 Task: Look up the nearest farmers' market with artisanal cheeses in Wisconsin.
Action: Mouse moved to (691, 269)
Screenshot: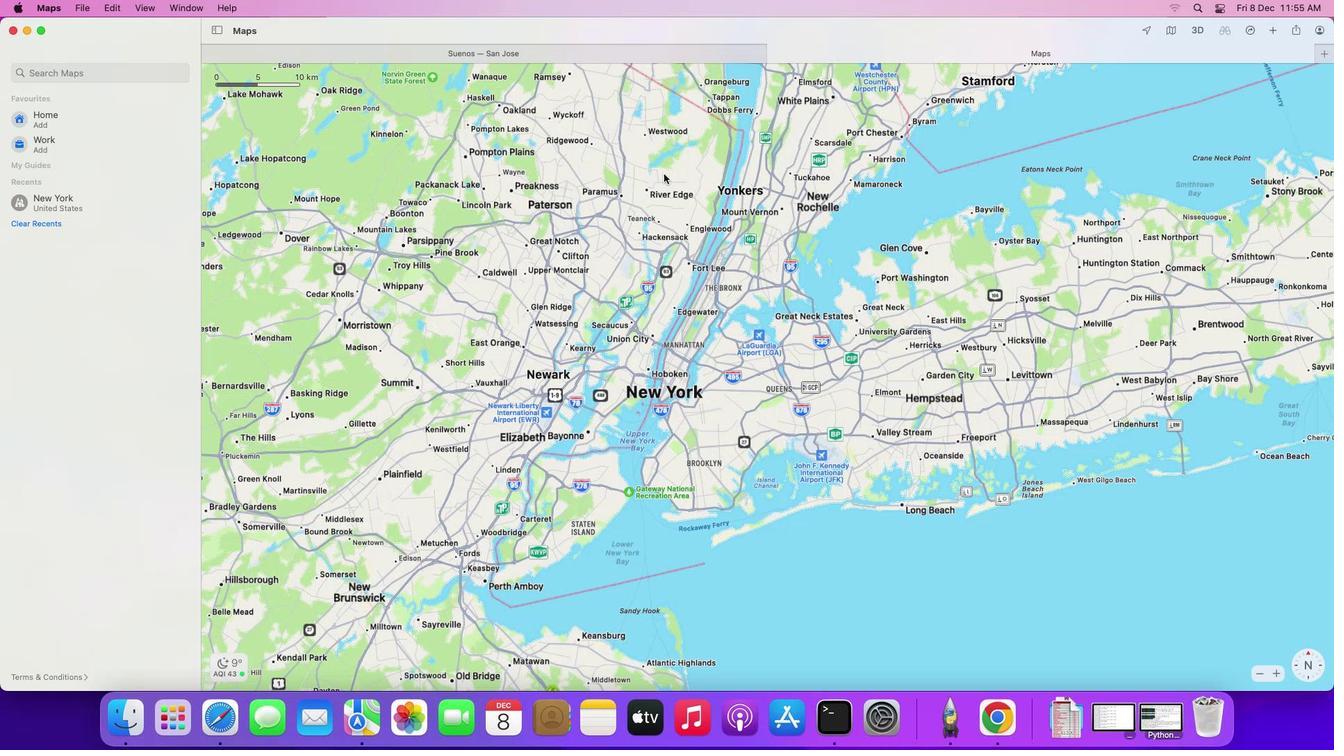 
Action: Mouse pressed left at (691, 269)
Screenshot: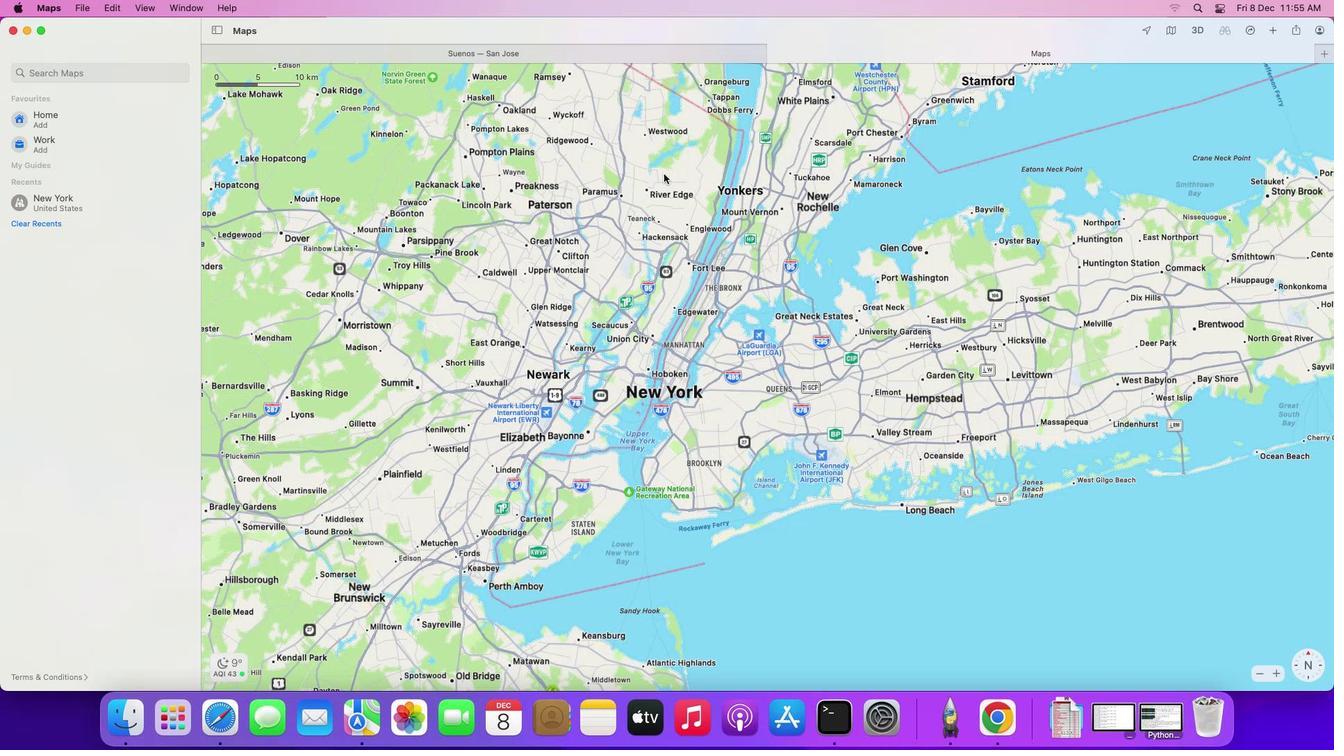 
Action: Mouse moved to (104, 75)
Screenshot: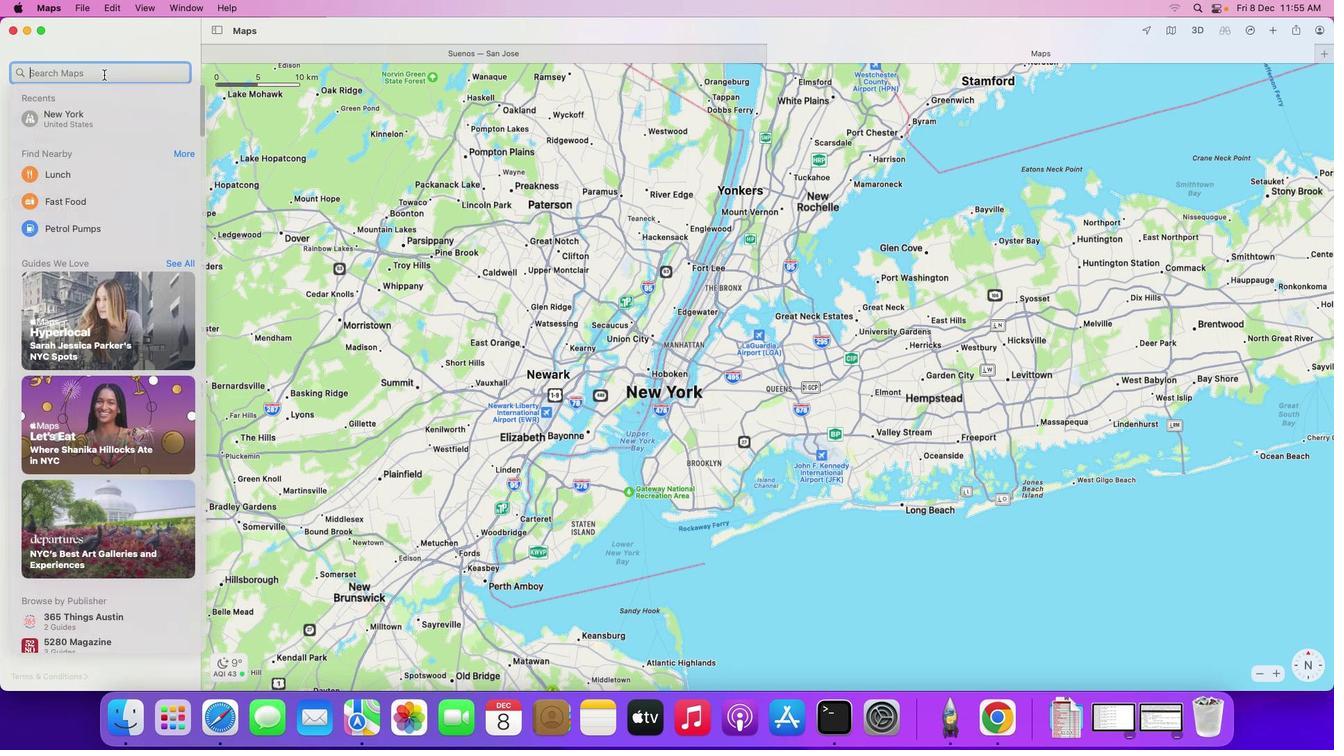 
Action: Mouse pressed left at (104, 75)
Screenshot: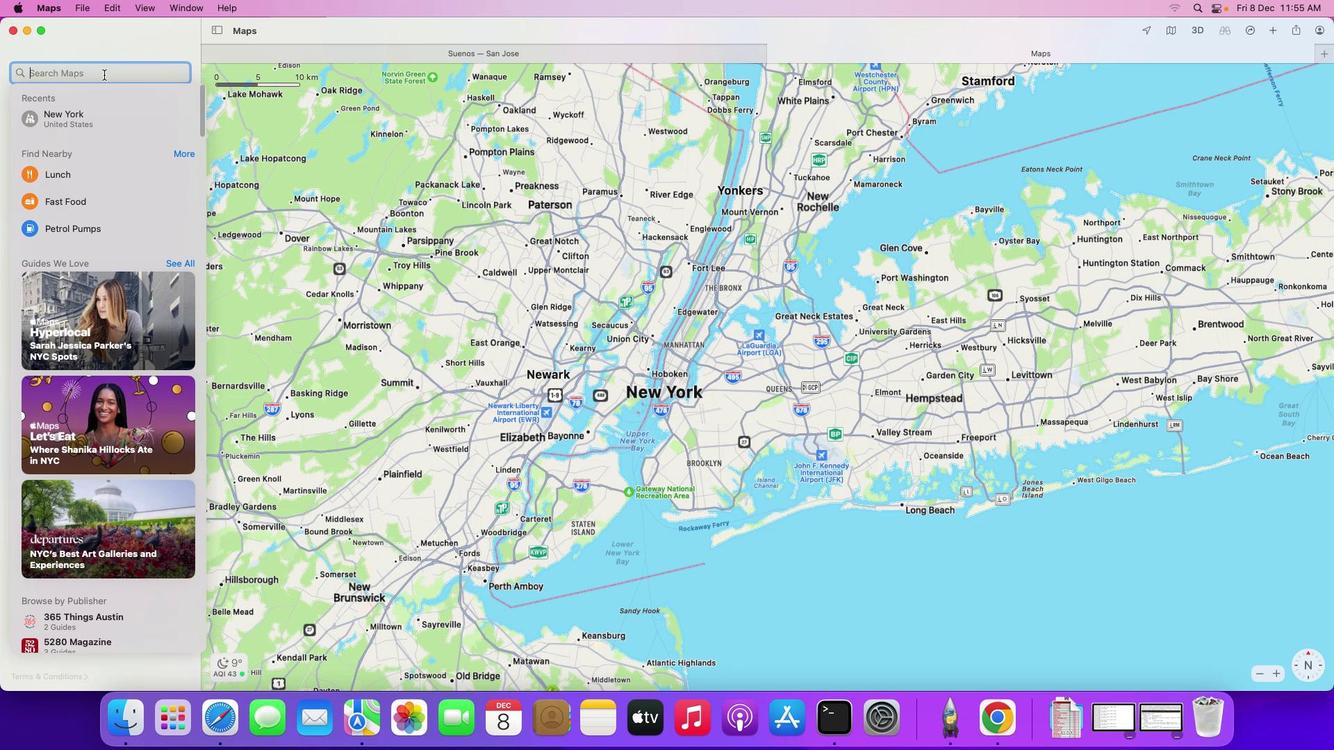 
Action: Key pressed 'f''a''r''m''e''r''s'"'"Key.space'm''a''r''k''e''t'Key.space'i''n'Key.spaceKey.shift_r'W''i''s''c''o''n''s''i''n'Key.leftKey.leftKey.leftKey.leftKey.leftKey.leftKey.leftKey.leftKey.leftKey.leftKey.leftKey.leftKey.leftKey.space'w''i''r''h'Key.backspaceKey.backspace't''h'Key.space'a''s''t'Key.backspaceKey.backspace'r''t''i''s''a''n''a''l'Key.space'c''h''e''e''s''e''s'Key.spaceKey.enterKey.left
Screenshot: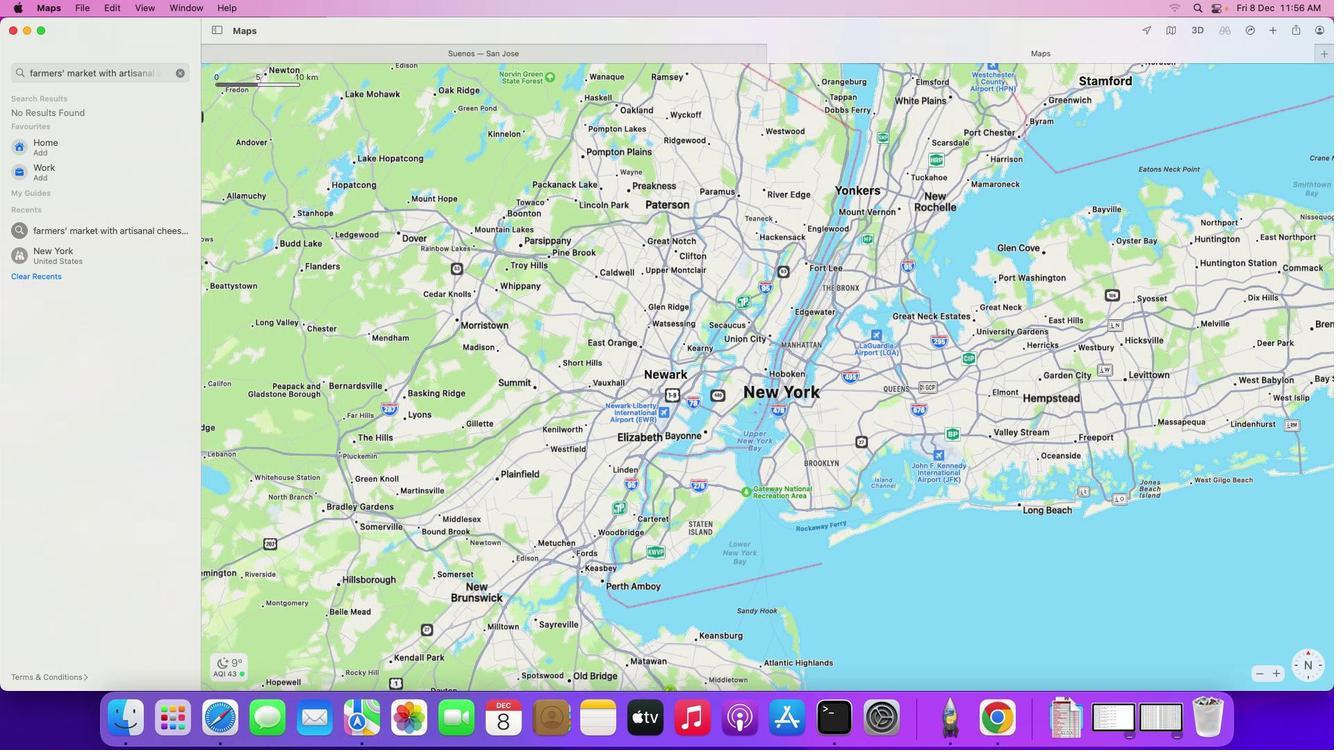 
Action: Mouse moved to (146, 73)
Screenshot: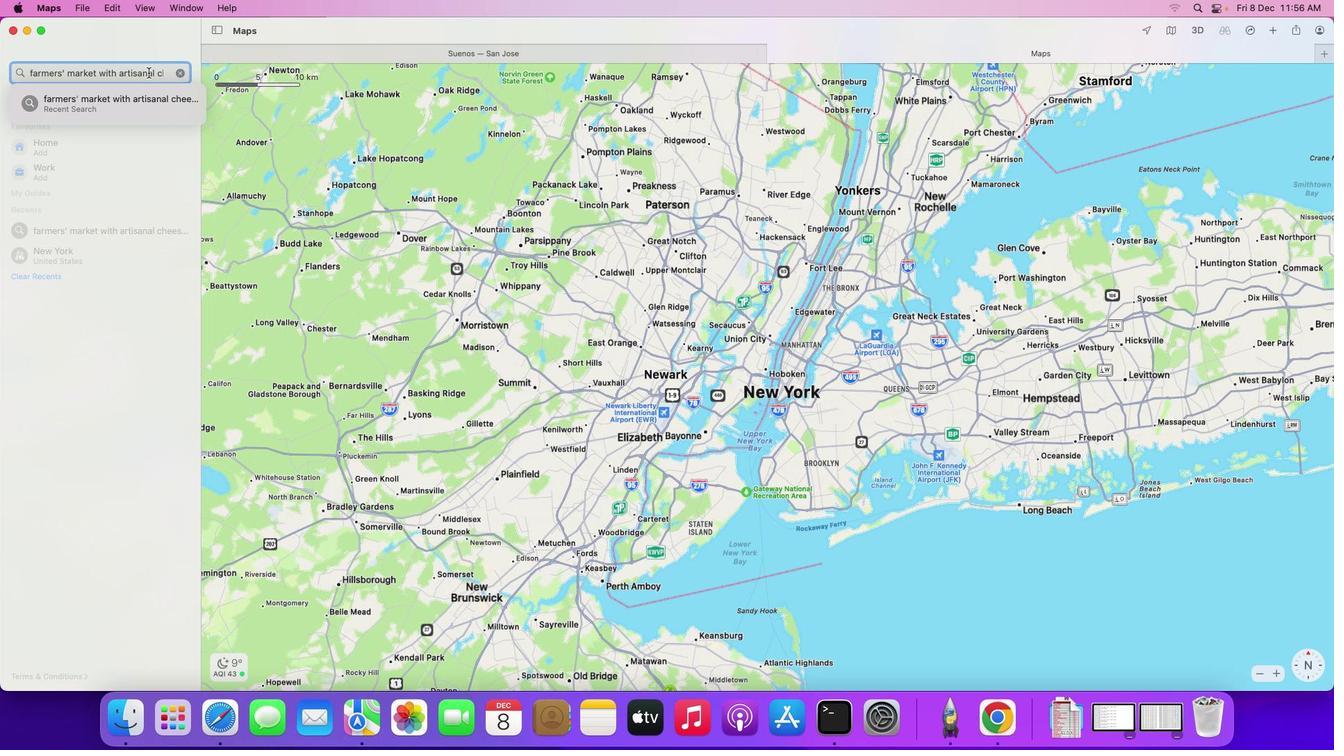 
Action: Mouse pressed left at (146, 73)
Screenshot: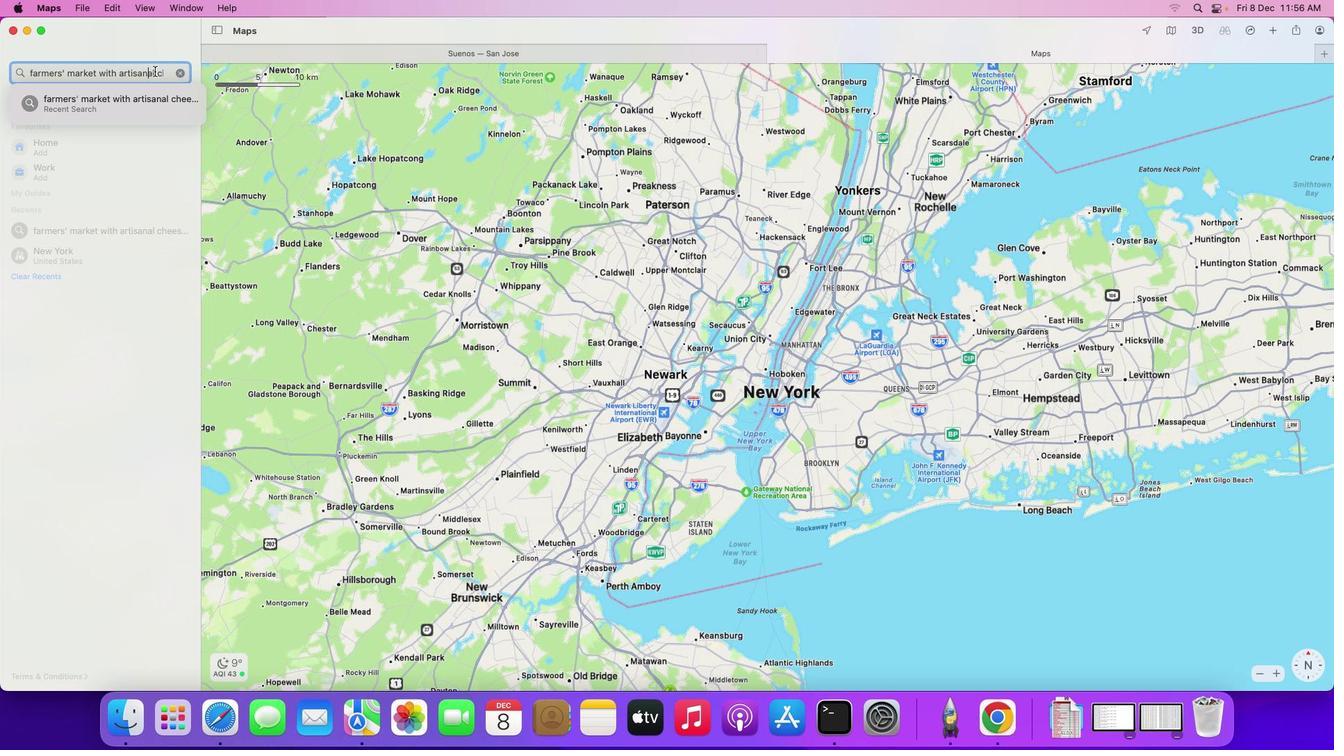 
Action: Mouse moved to (161, 68)
Screenshot: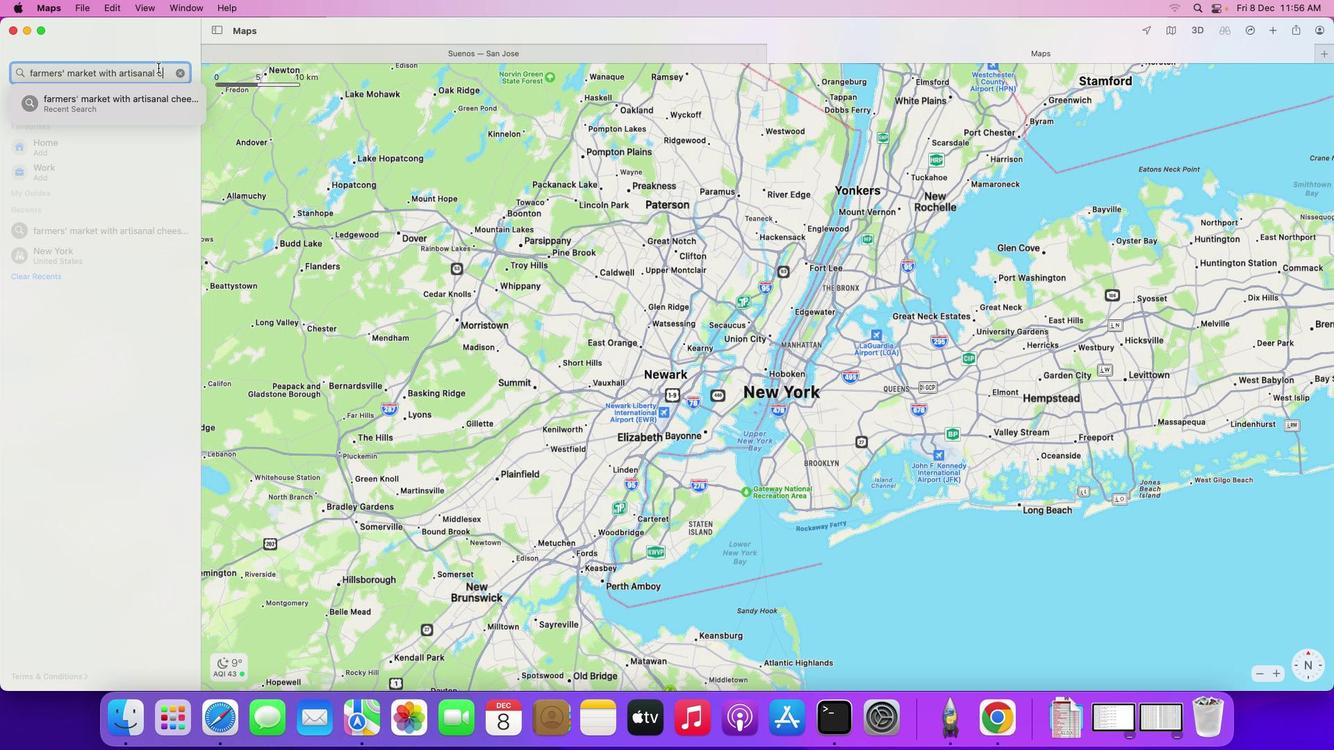 
Action: Mouse pressed left at (161, 68)
Screenshot: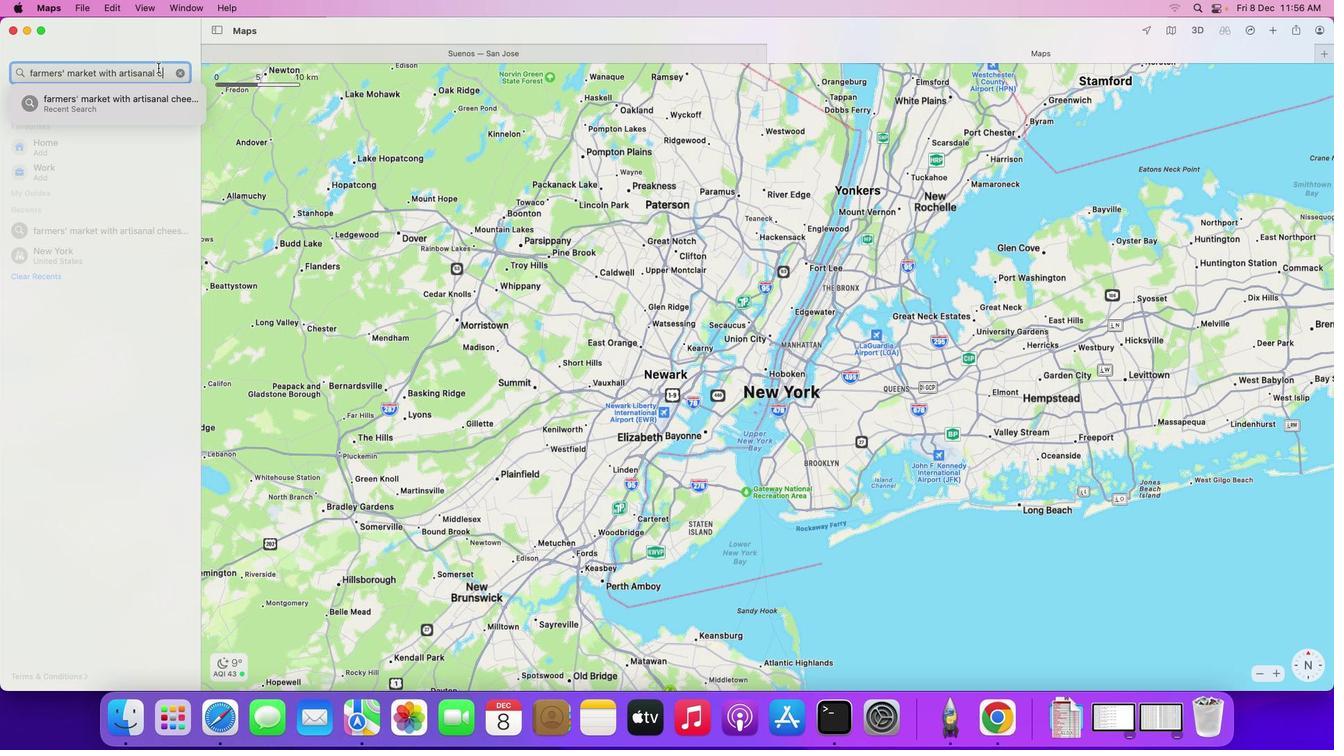 
Action: Mouse moved to (158, 68)
Screenshot: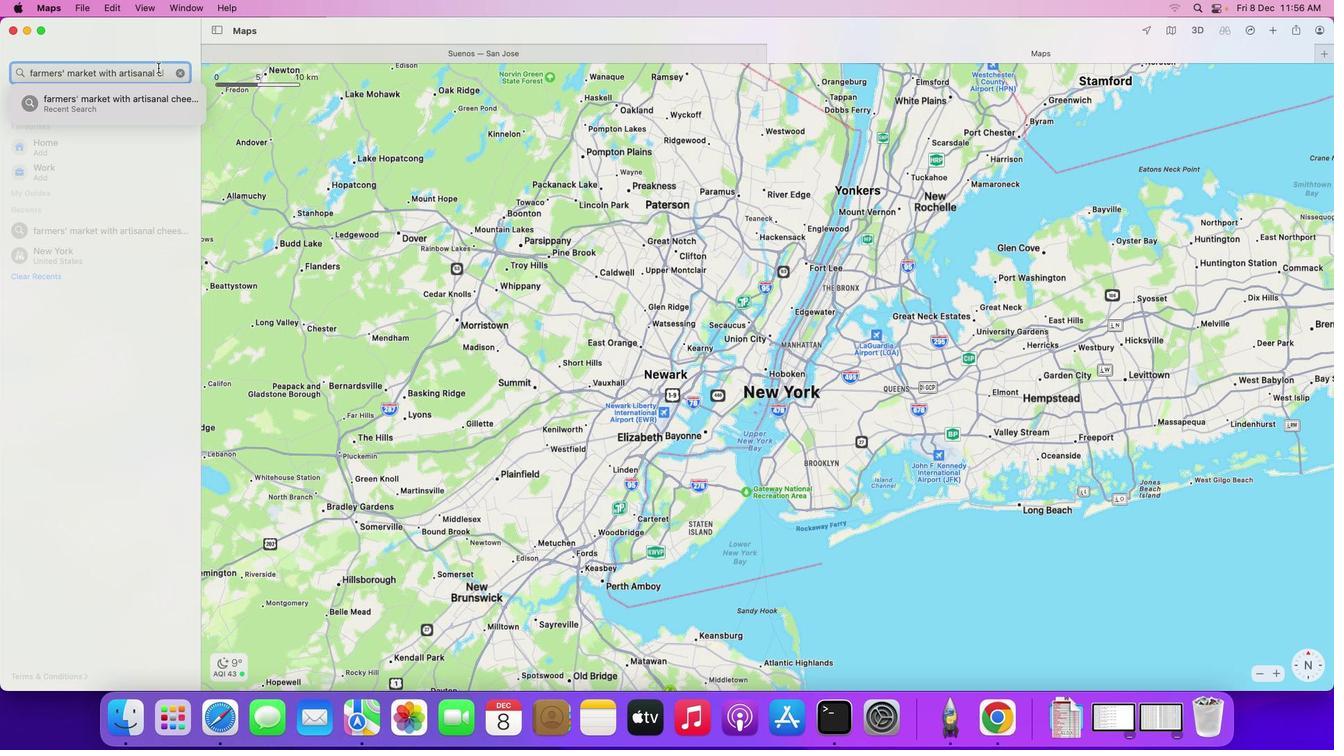 
Action: Key pressed Key.backspaceKey.backspaceKey.backspaceKey.backspaceKey.backspaceKey.backspaceKey.backspaceKey.backspaceKey.backspaceKey.backspaceKey.backspaceKey.backspaceKey.backspaceKey.backspaceKey.backspaceKey.backspaceKey.rightKey.rightKey.rightKey.rightKey.rightKey.rightKey.rightKey.backspaceKey.backspaceKey.backspaceKey.backspaceKey.backspaceKey.backspaceKey.backspaceKey.enter
Screenshot: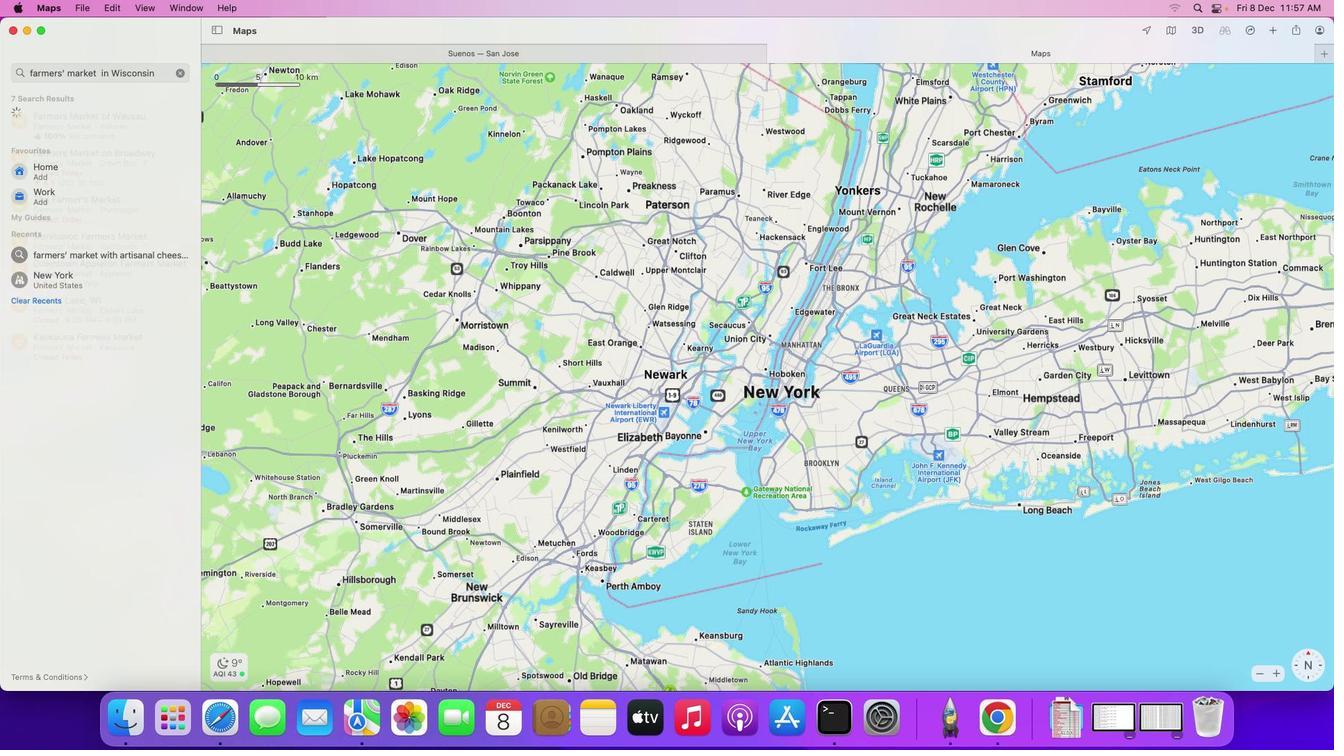 
Action: Mouse moved to (104, 119)
Screenshot: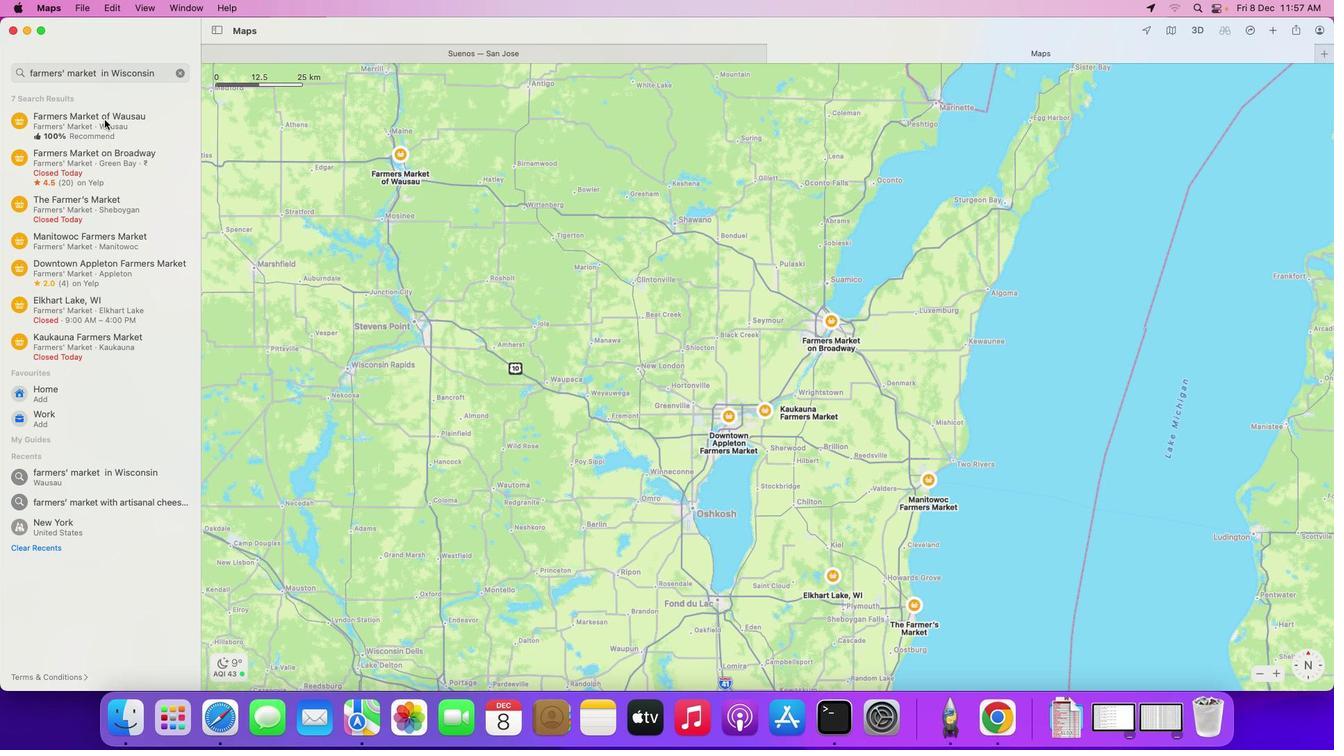 
Action: Mouse pressed left at (104, 119)
Screenshot: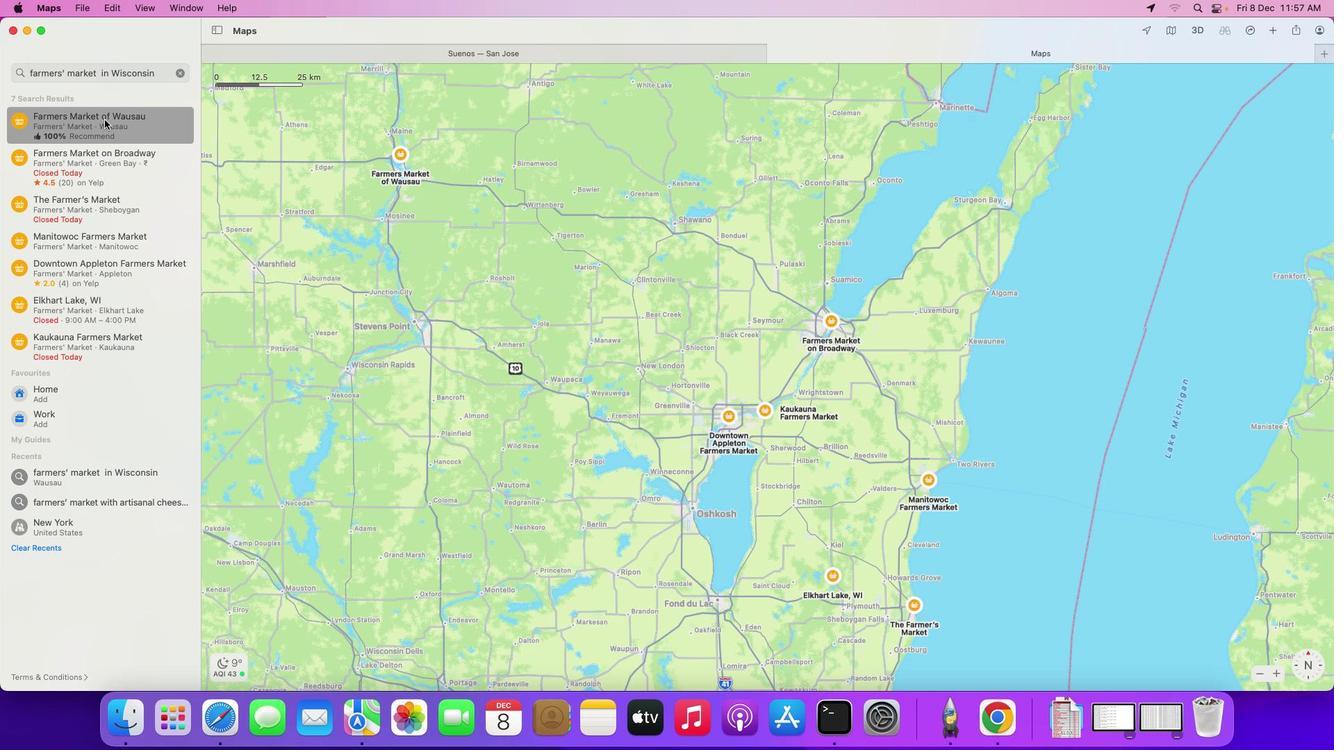
Action: Mouse moved to (406, 127)
Screenshot: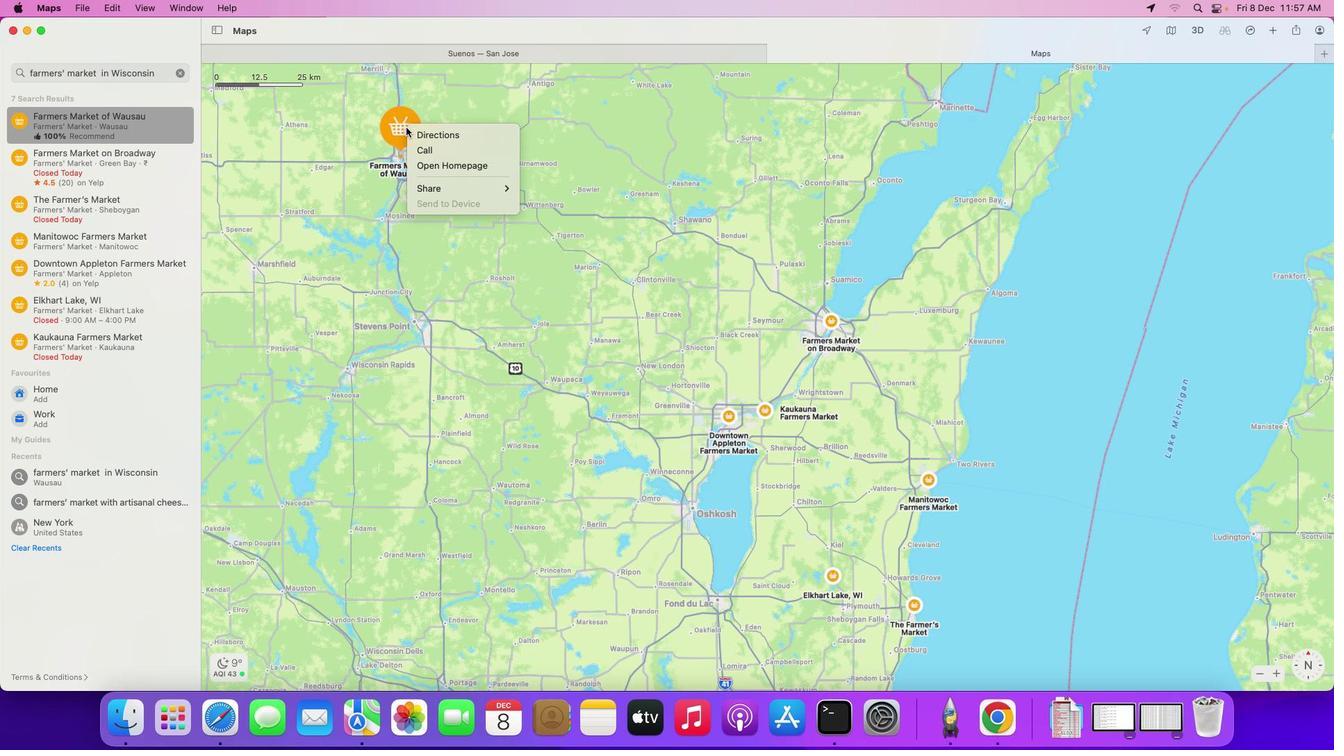 
Action: Mouse pressed right at (406, 127)
Screenshot: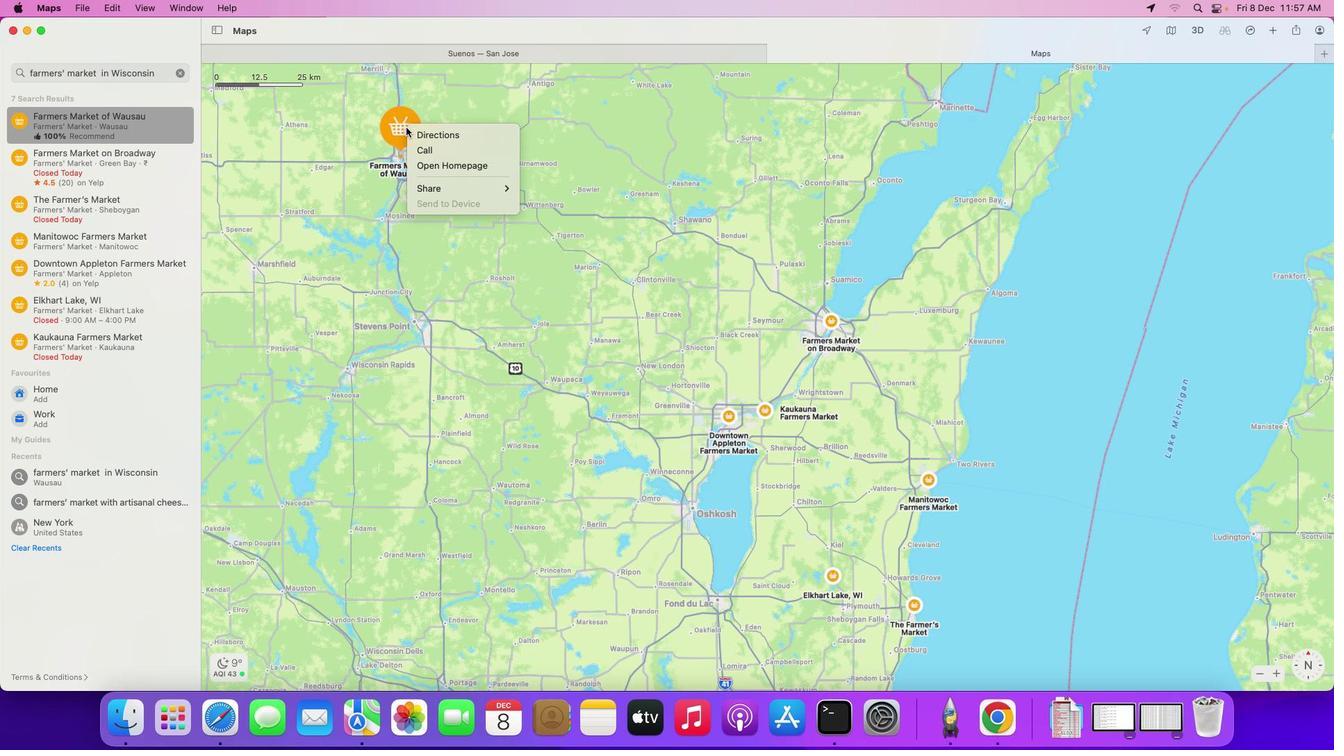 
Action: Mouse moved to (400, 140)
Screenshot: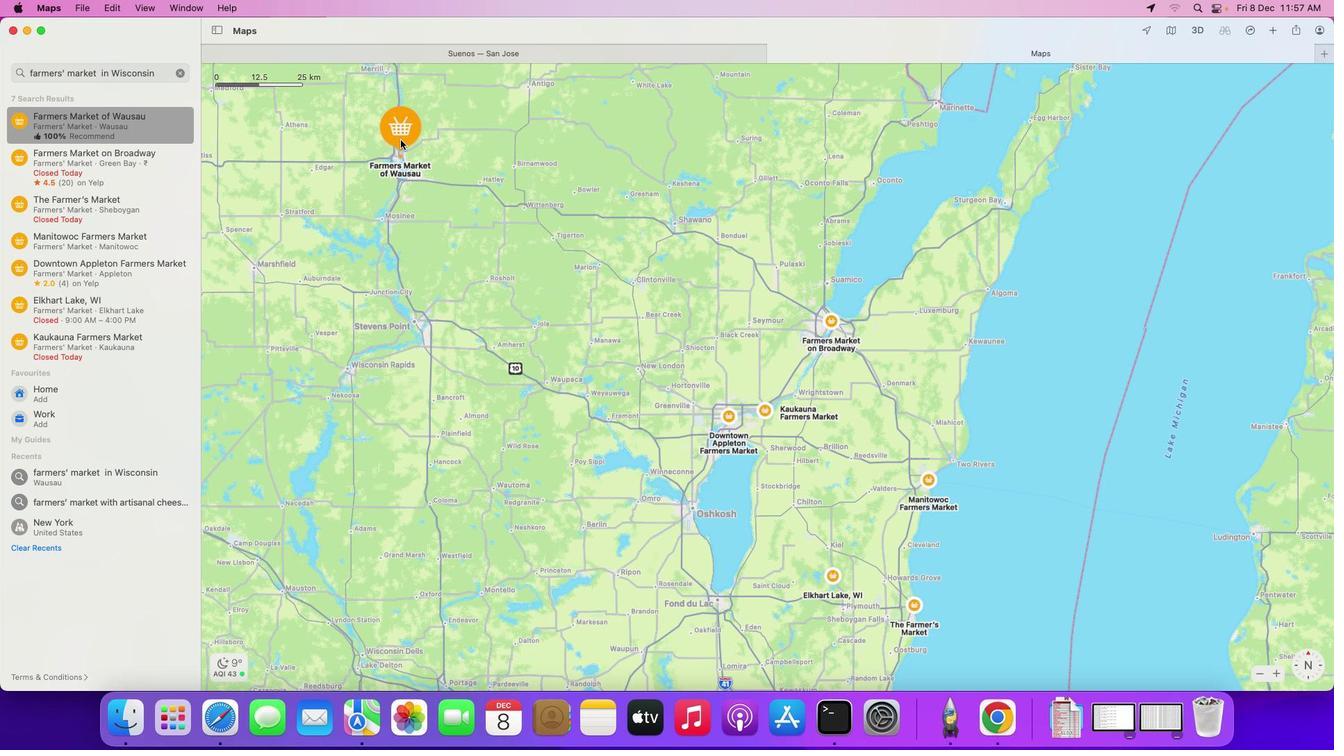 
Action: Mouse pressed left at (400, 140)
Screenshot: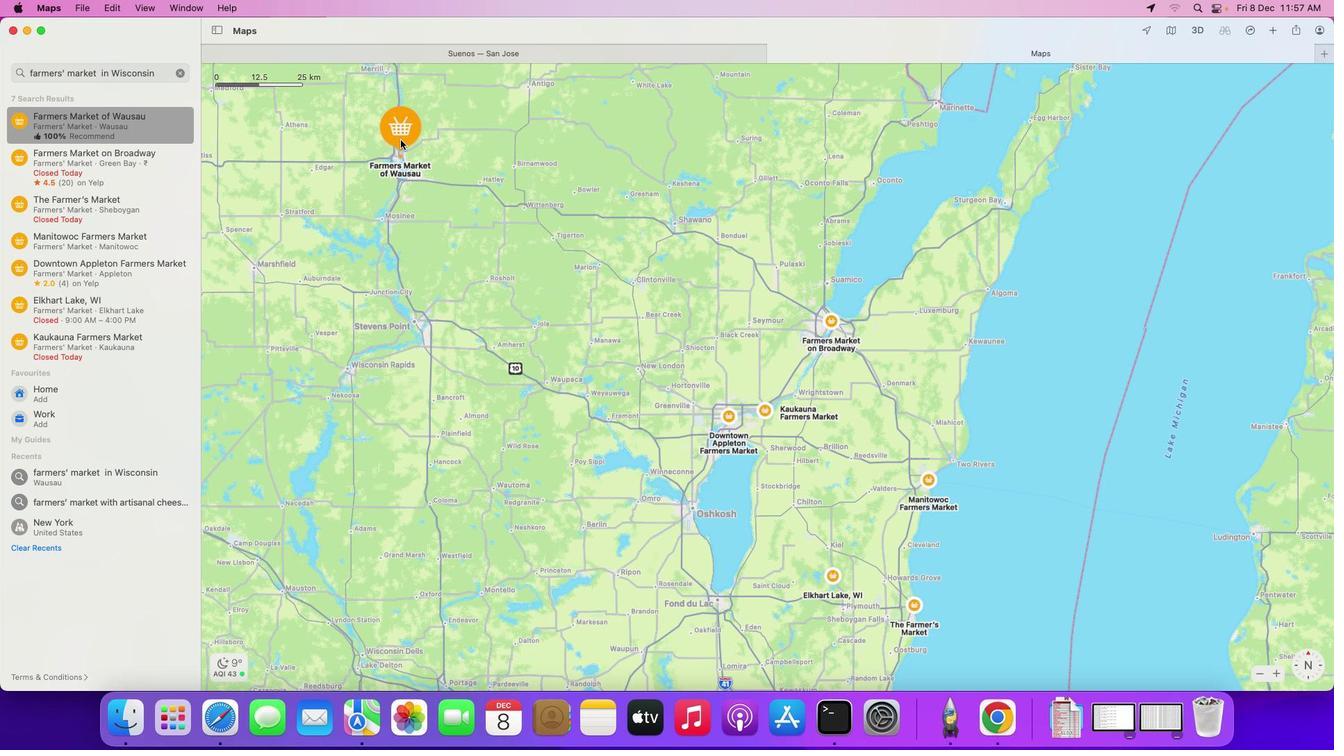 
Action: Mouse pressed left at (400, 140)
Screenshot: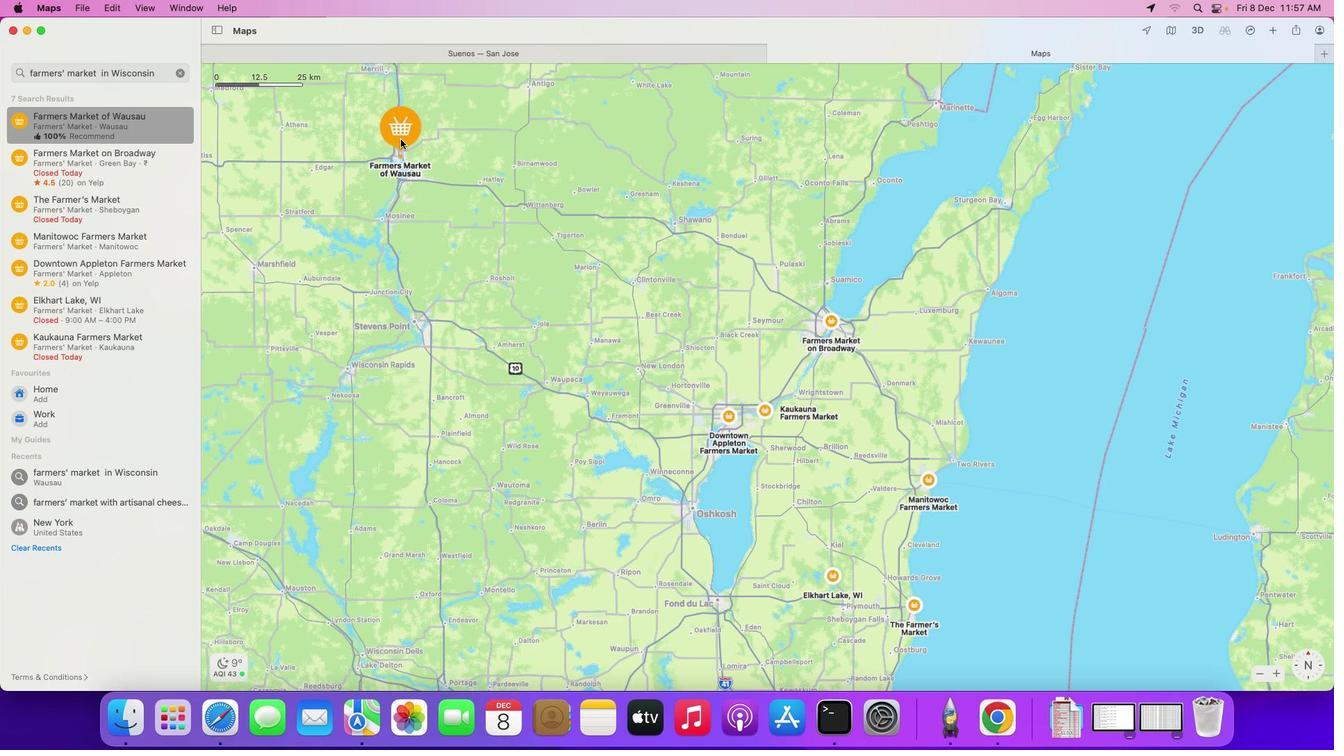 
Action: Mouse moved to (400, 139)
Screenshot: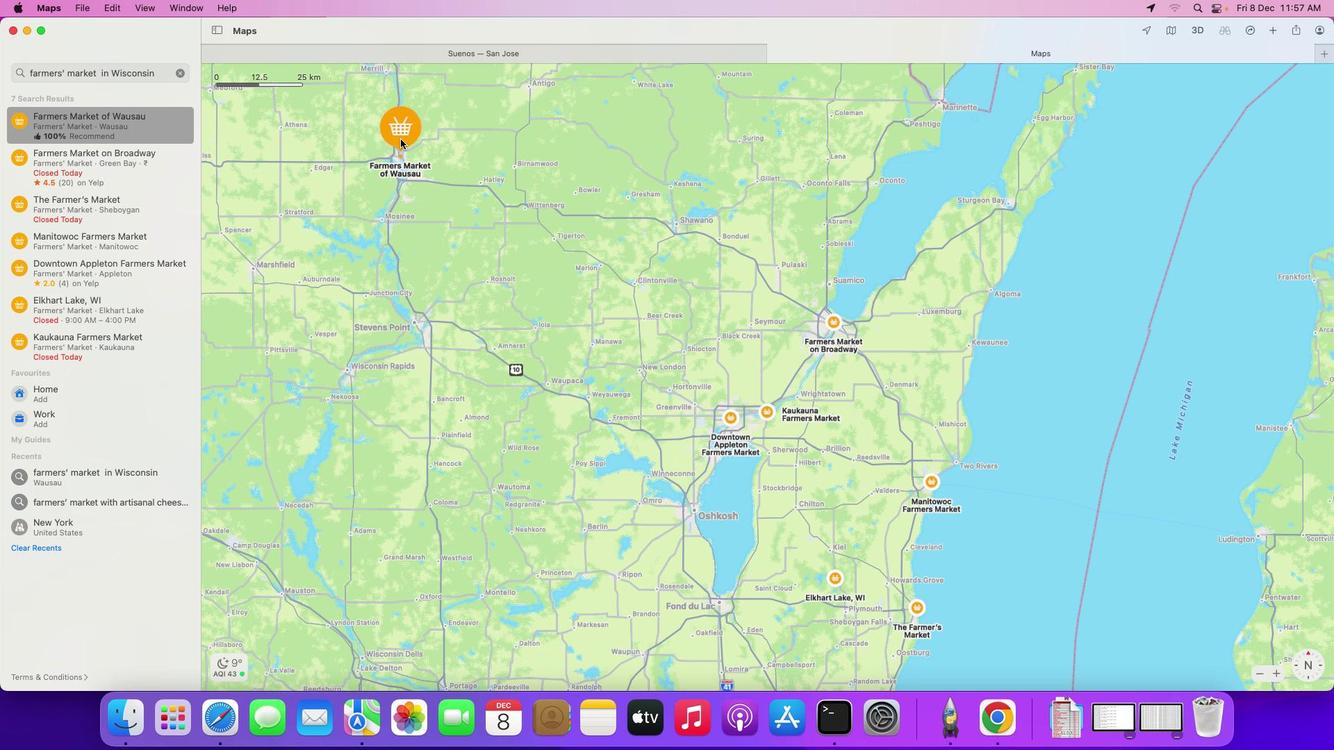 
Action: Mouse pressed left at (400, 139)
Screenshot: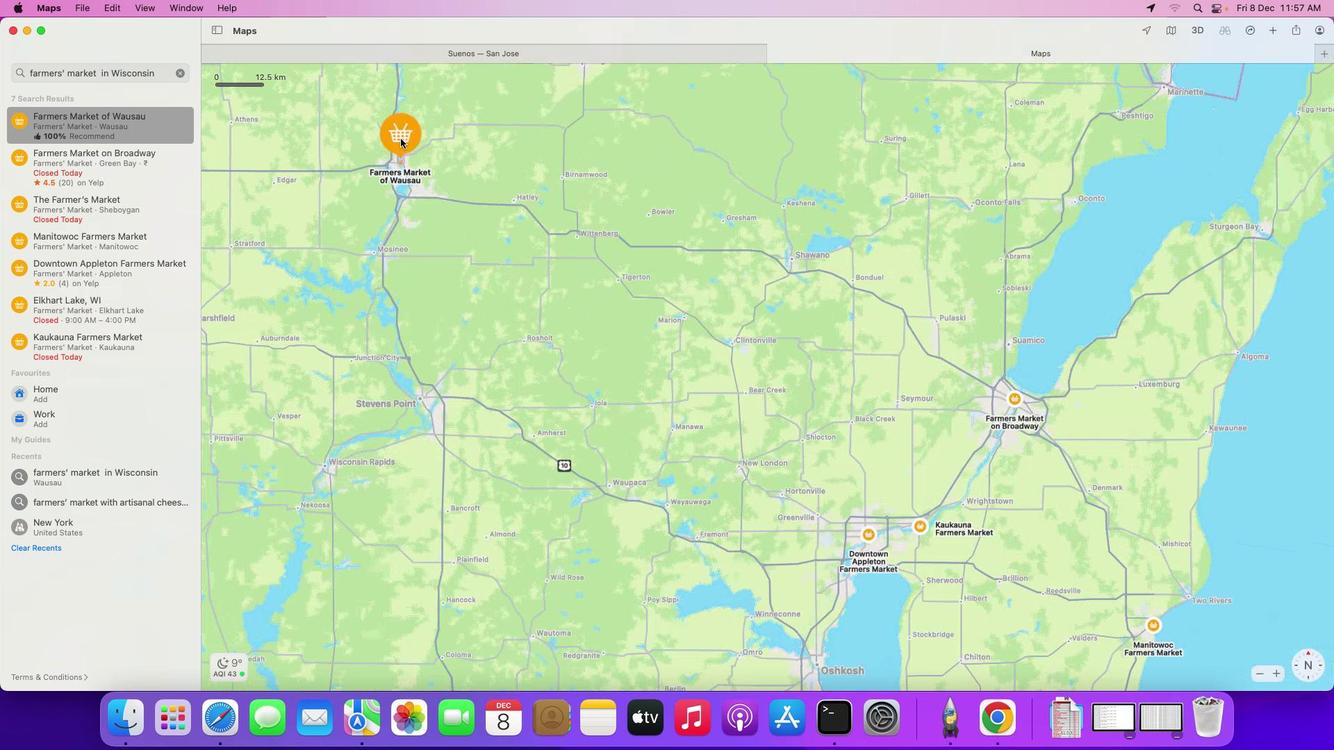 
Action: Mouse pressed left at (400, 139)
Screenshot: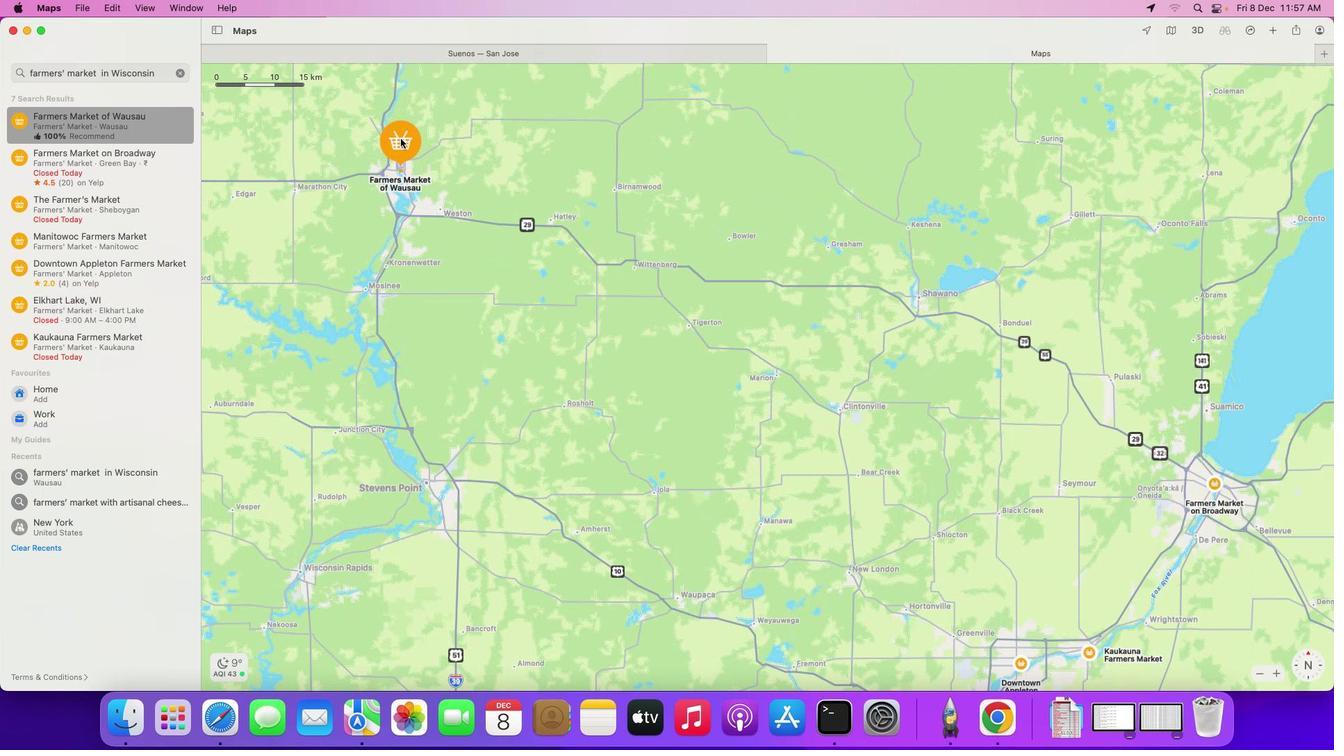 
Action: Mouse moved to (1175, 31)
Screenshot: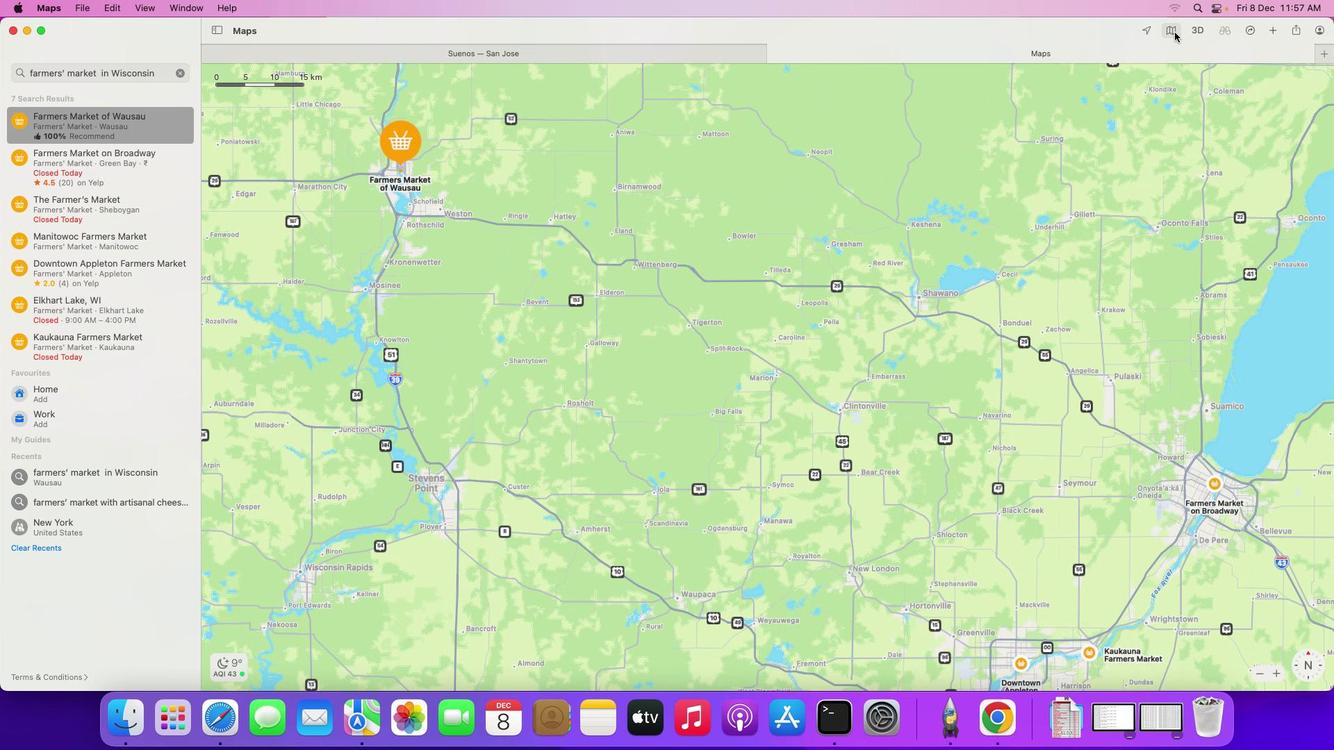 
Action: Mouse pressed left at (1175, 31)
Screenshot: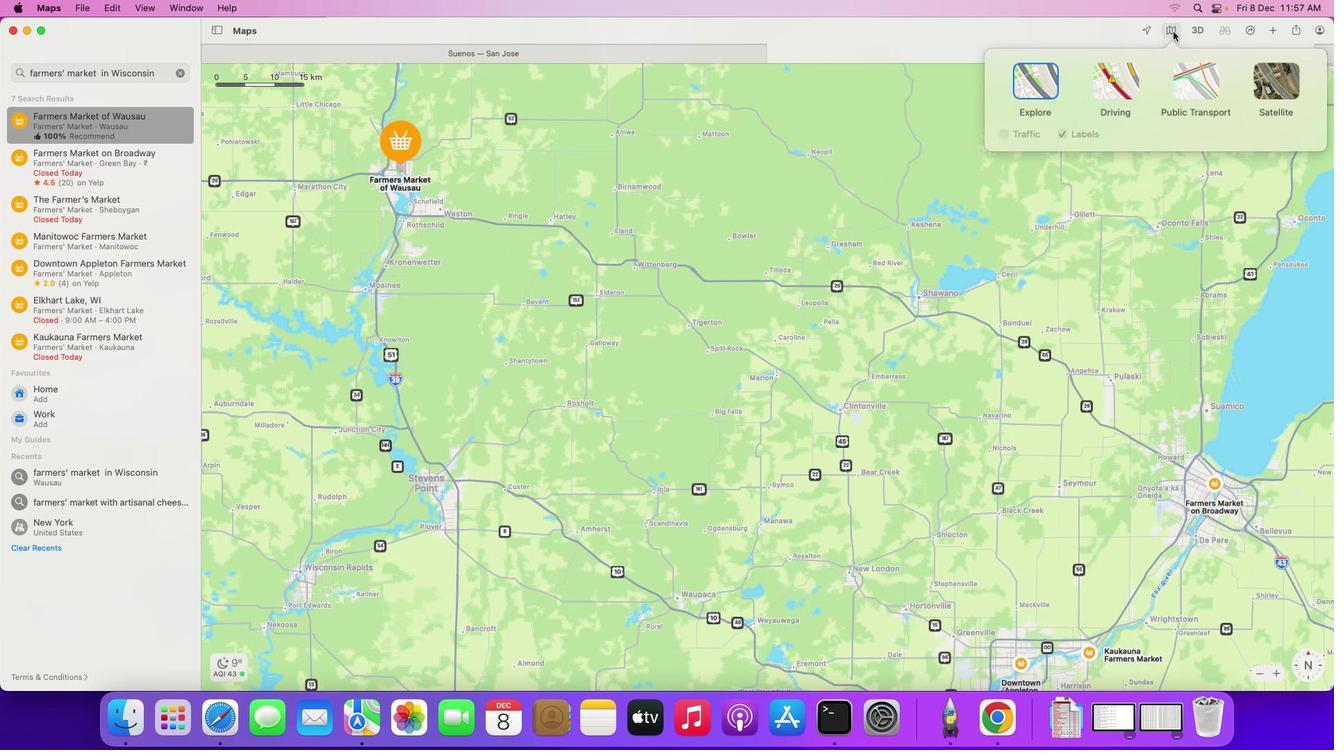 
Action: Mouse moved to (1264, 86)
Screenshot: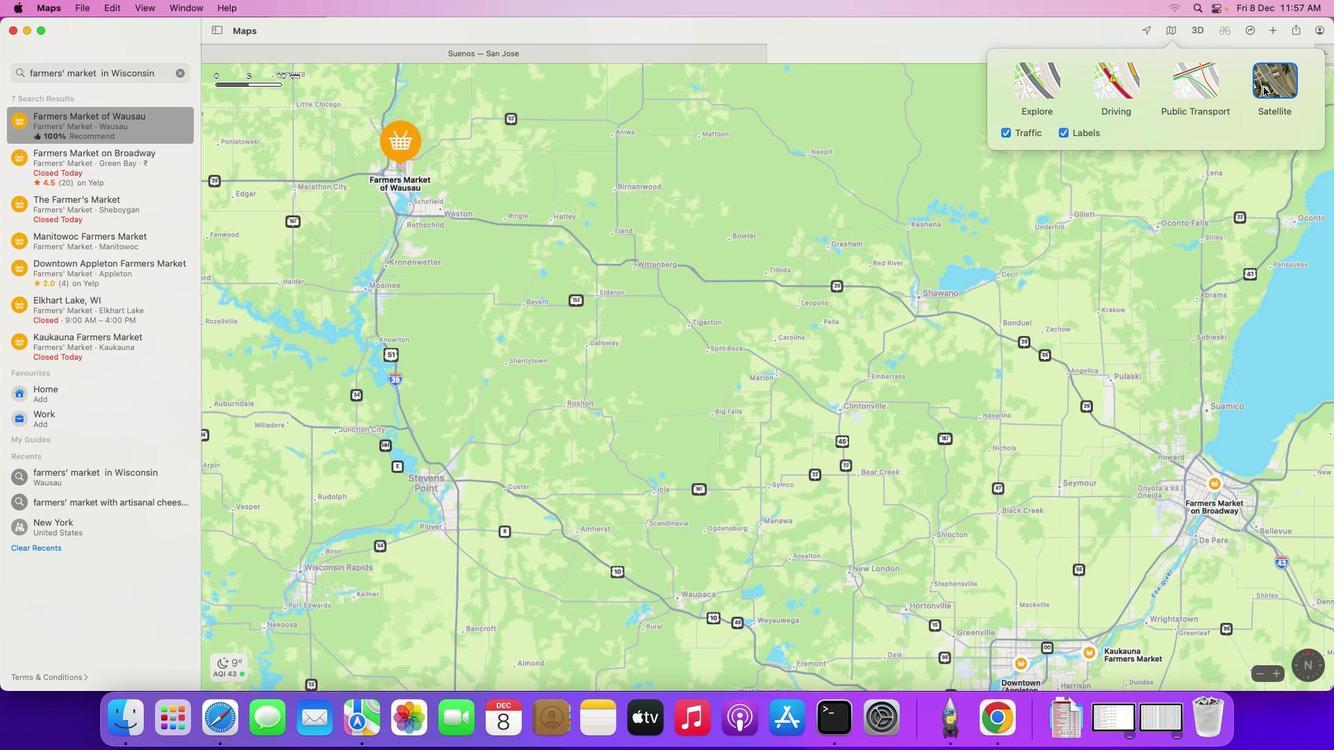 
Action: Mouse pressed left at (1264, 86)
Screenshot: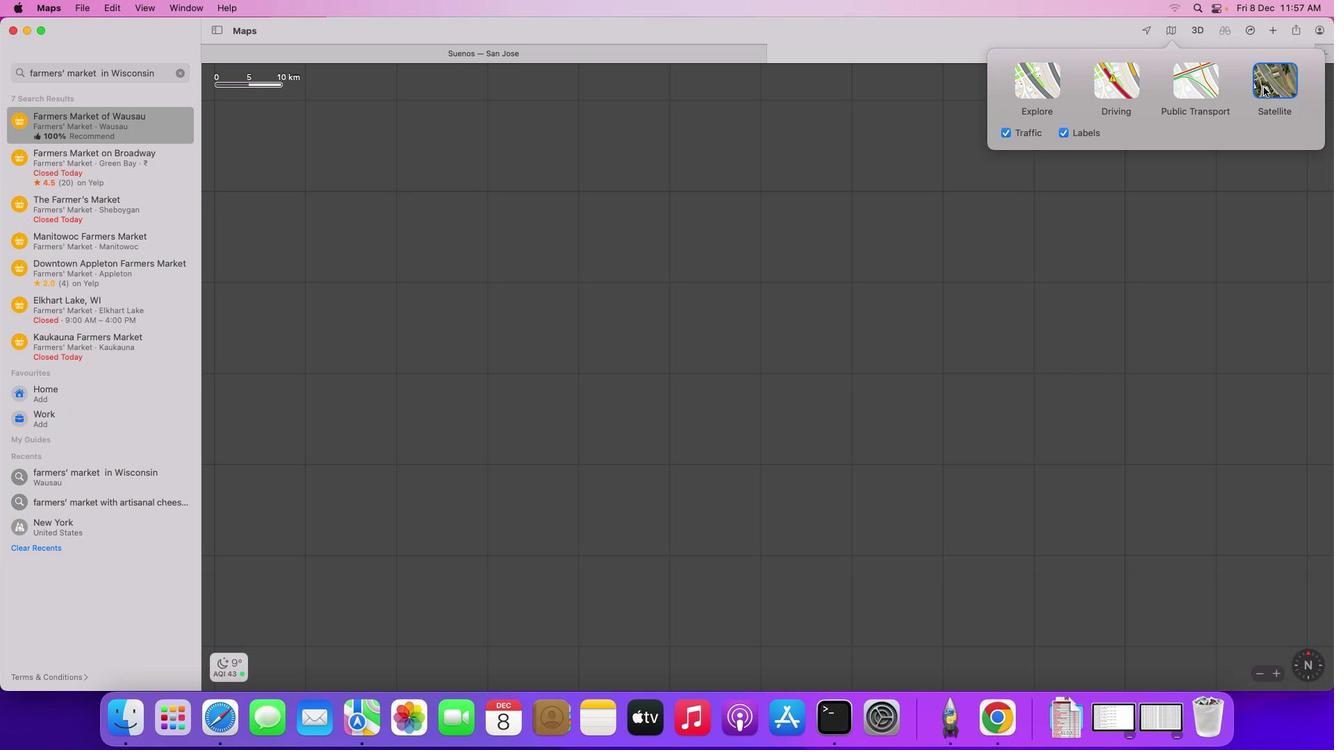 
Action: Mouse moved to (393, 222)
Screenshot: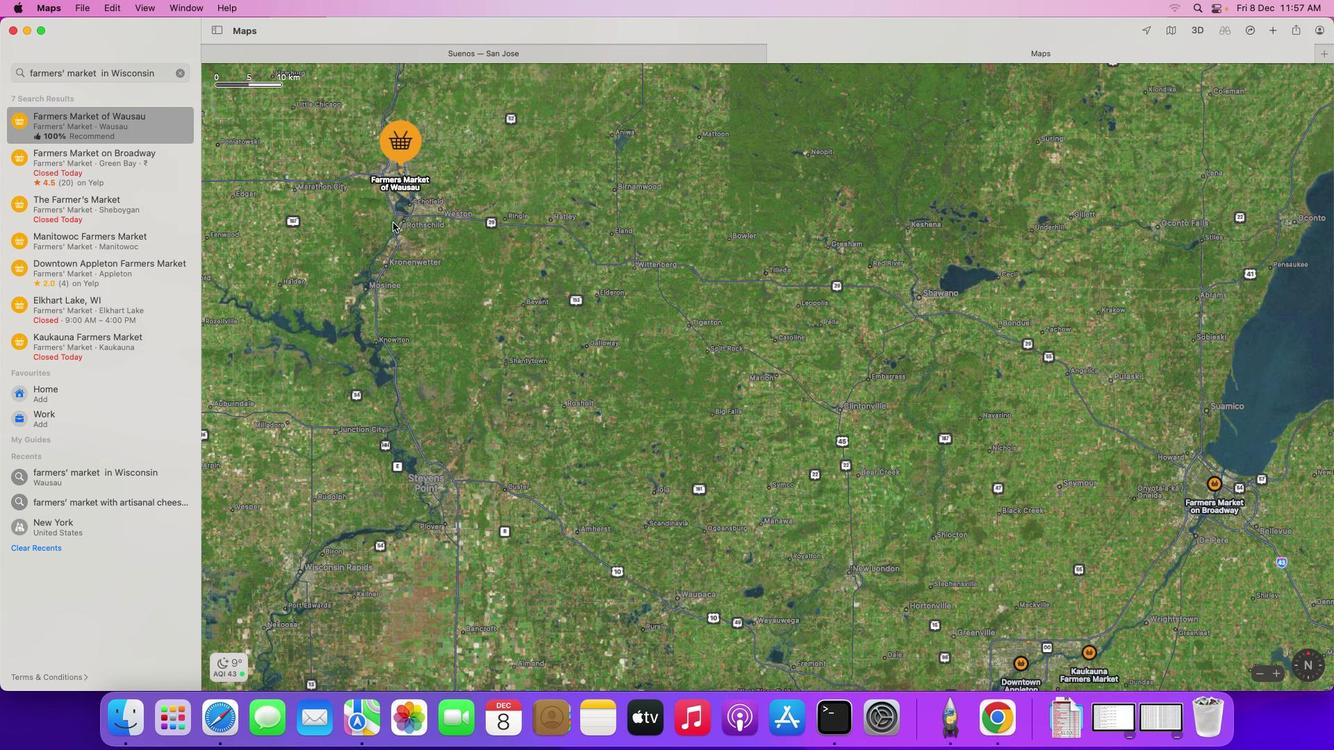 
Action: Mouse pressed left at (393, 222)
Screenshot: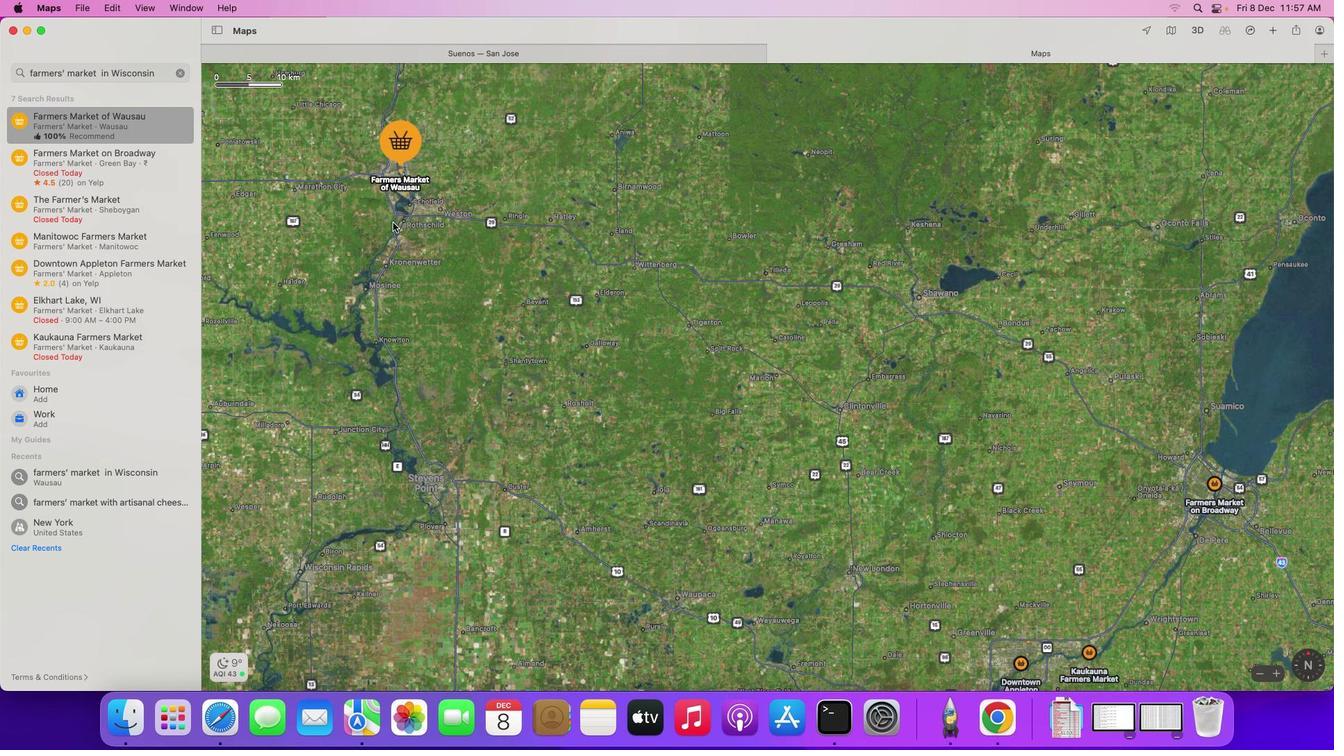 
Action: Mouse moved to (394, 221)
Screenshot: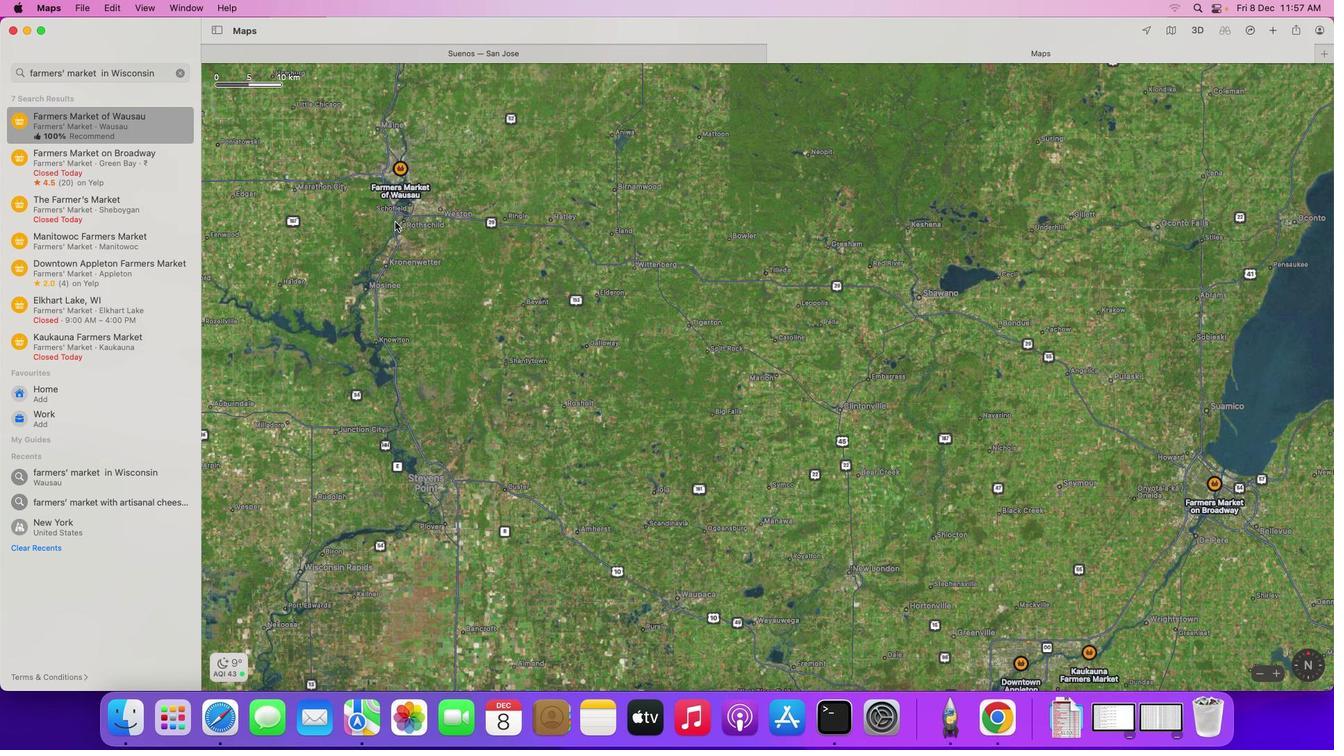 
Action: Mouse scrolled (394, 221) with delta (0, 0)
Screenshot: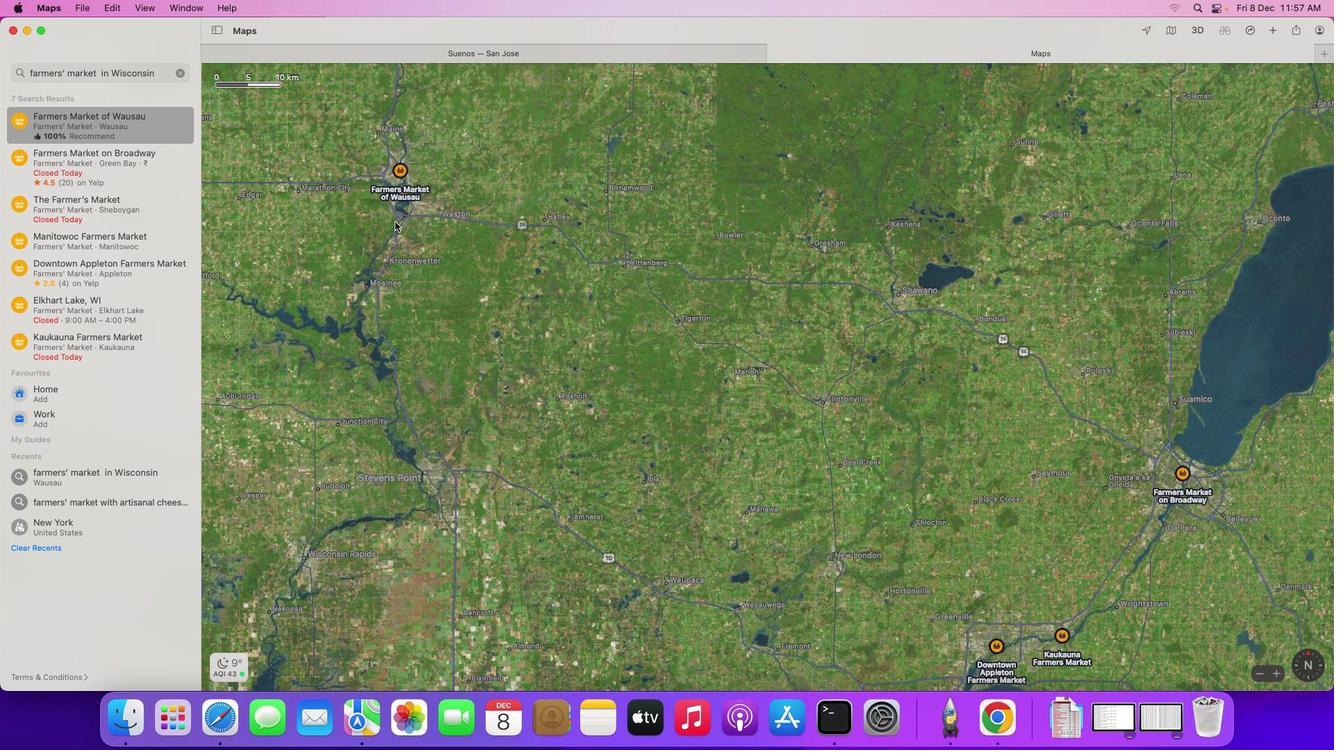 
Action: Mouse scrolled (394, 221) with delta (0, 0)
Screenshot: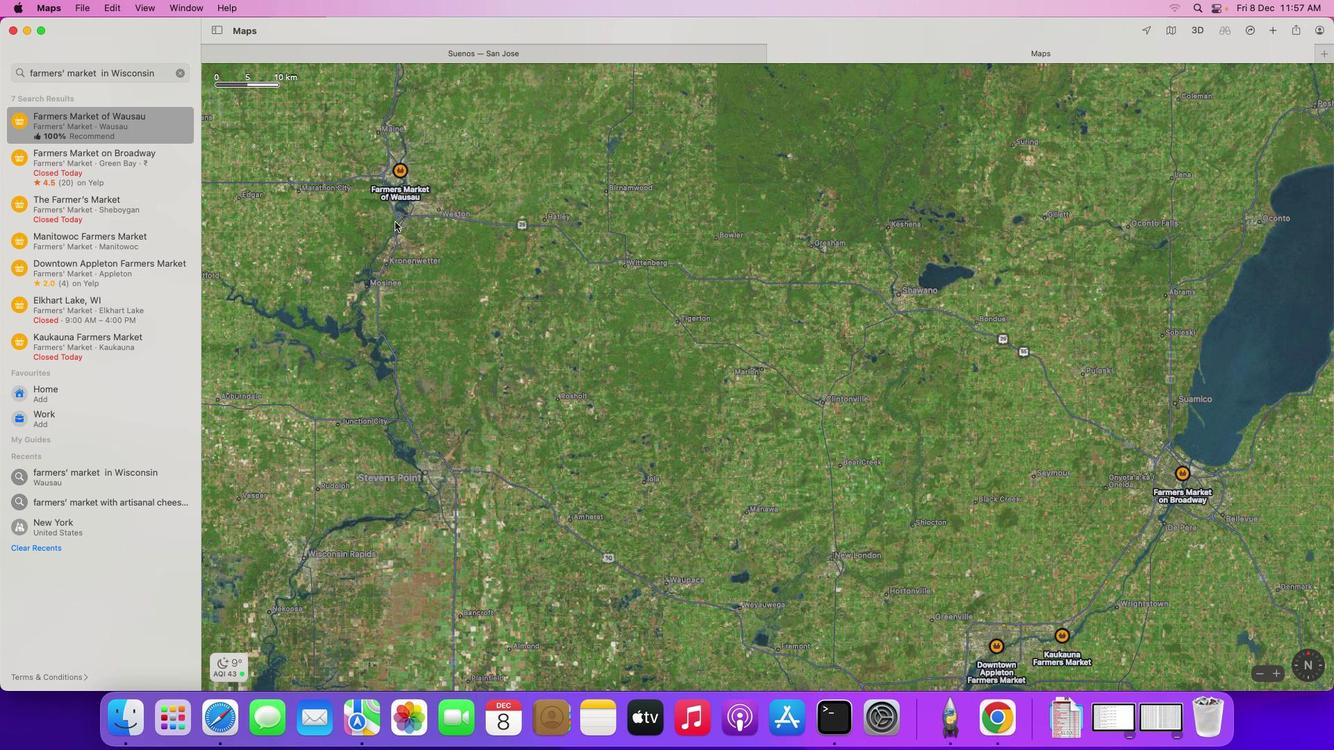 
Action: Mouse scrolled (394, 221) with delta (0, 0)
Screenshot: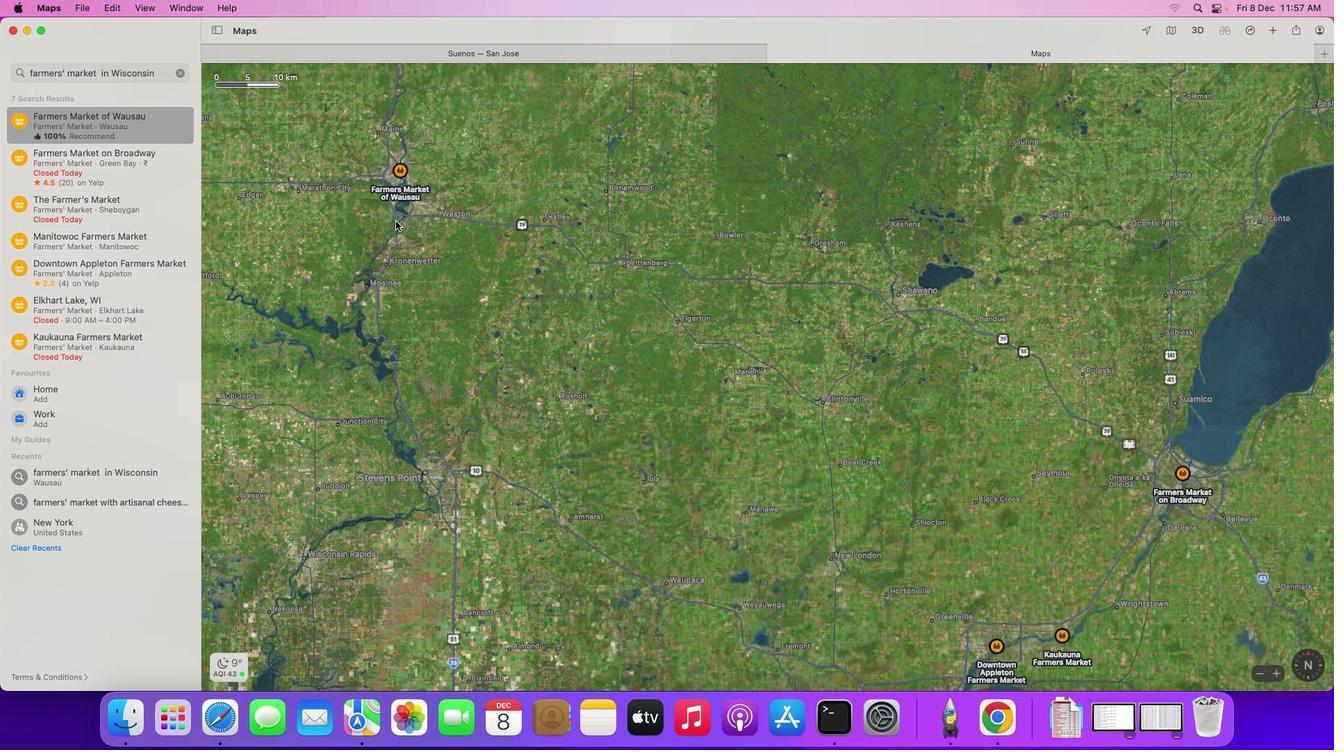 
Action: Mouse moved to (396, 221)
Screenshot: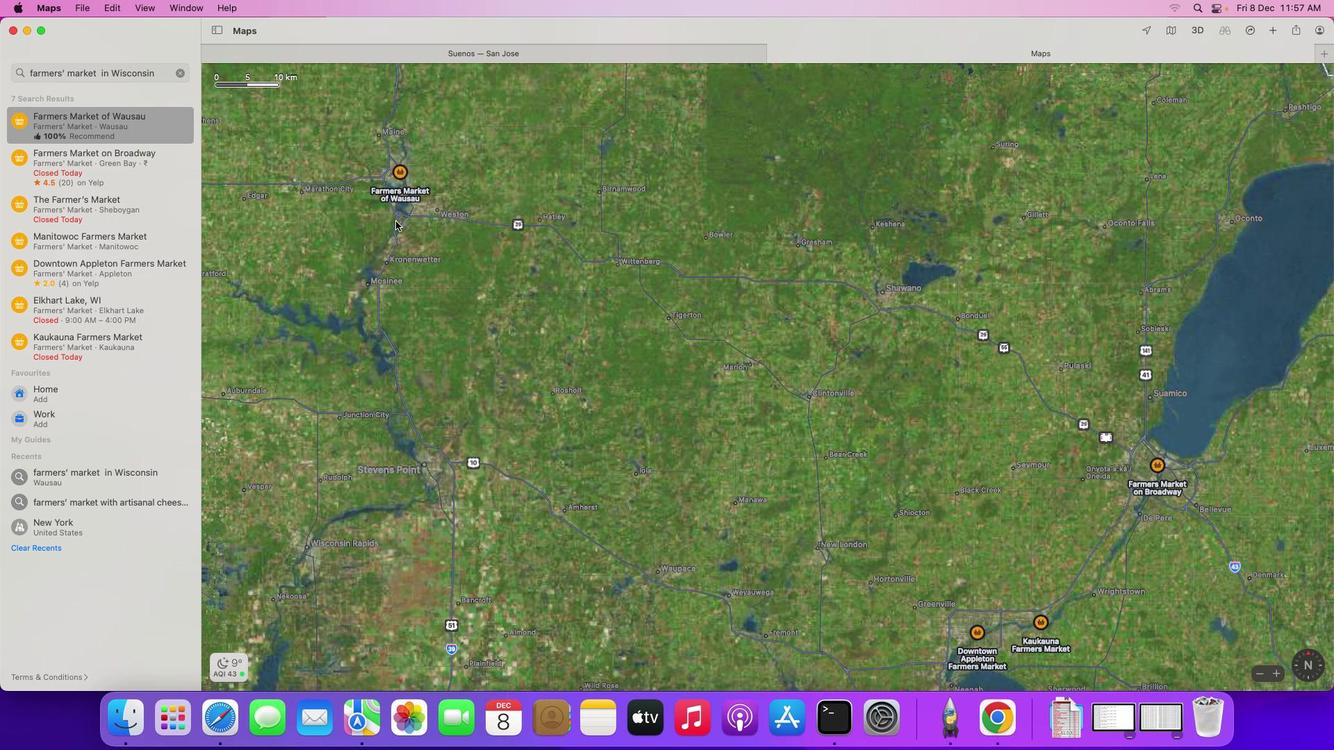
Action: Mouse scrolled (396, 221) with delta (0, 0)
Screenshot: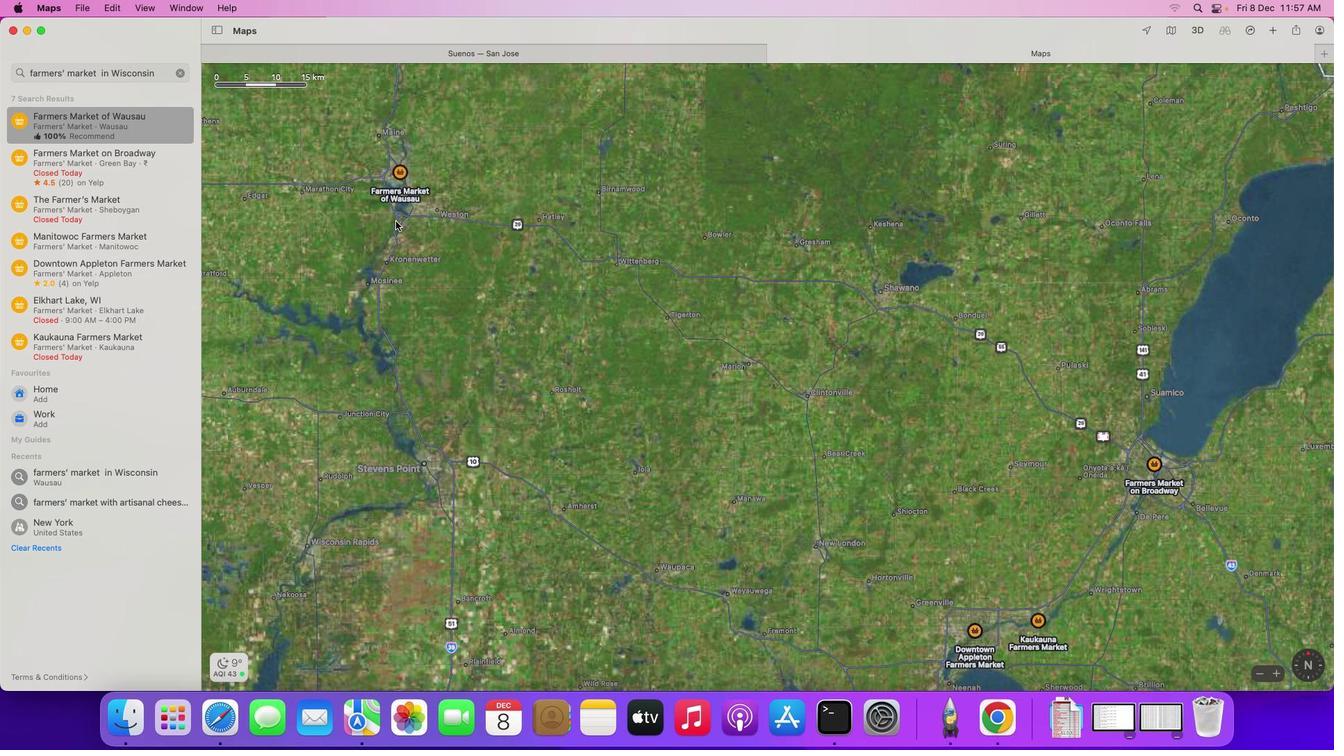 
Action: Mouse scrolled (396, 221) with delta (0, 0)
Screenshot: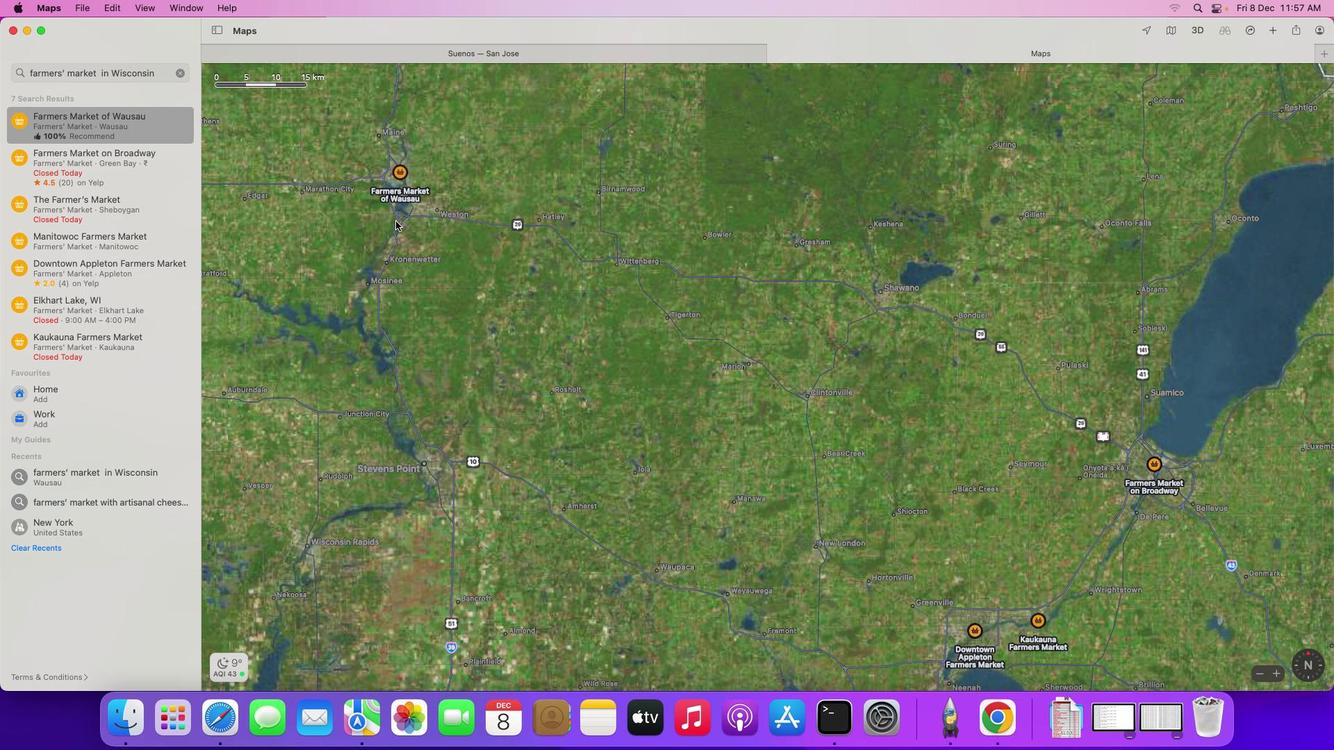 
Action: Mouse scrolled (396, 221) with delta (0, 0)
Screenshot: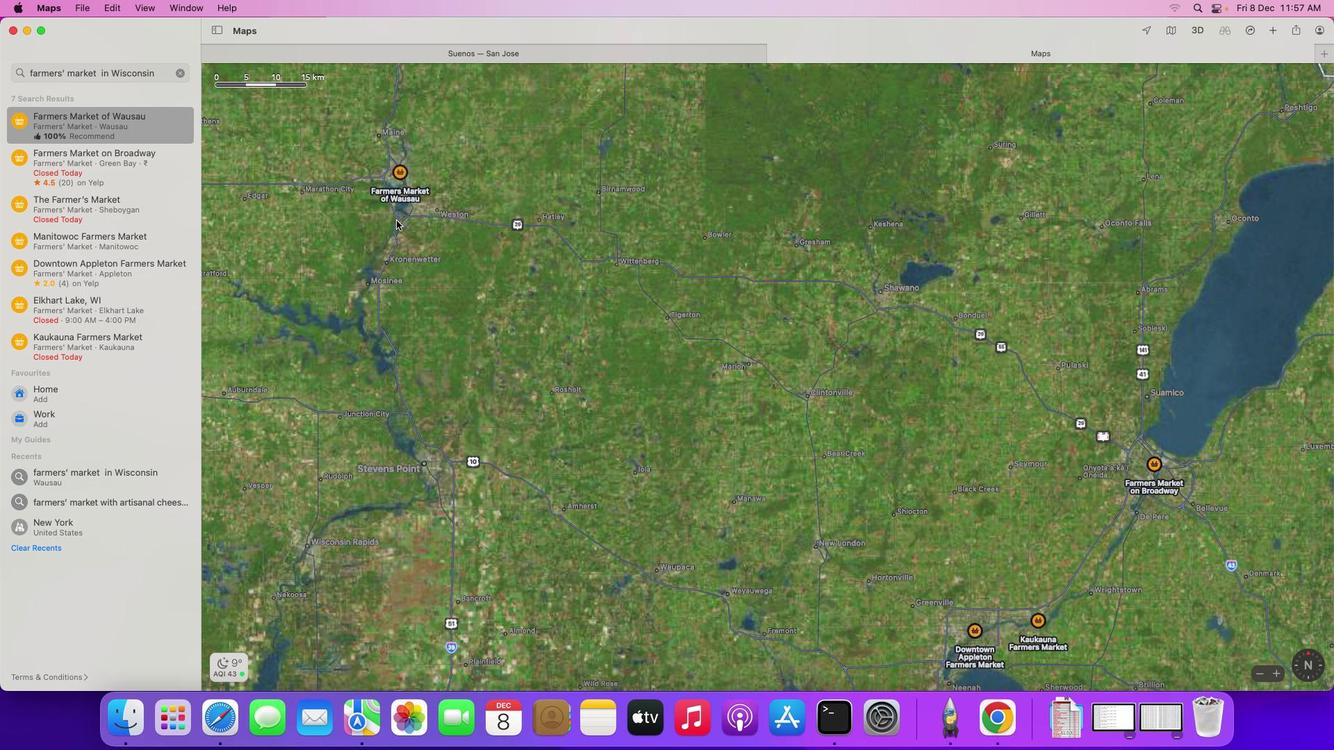 
Action: Mouse moved to (1169, 29)
Screenshot: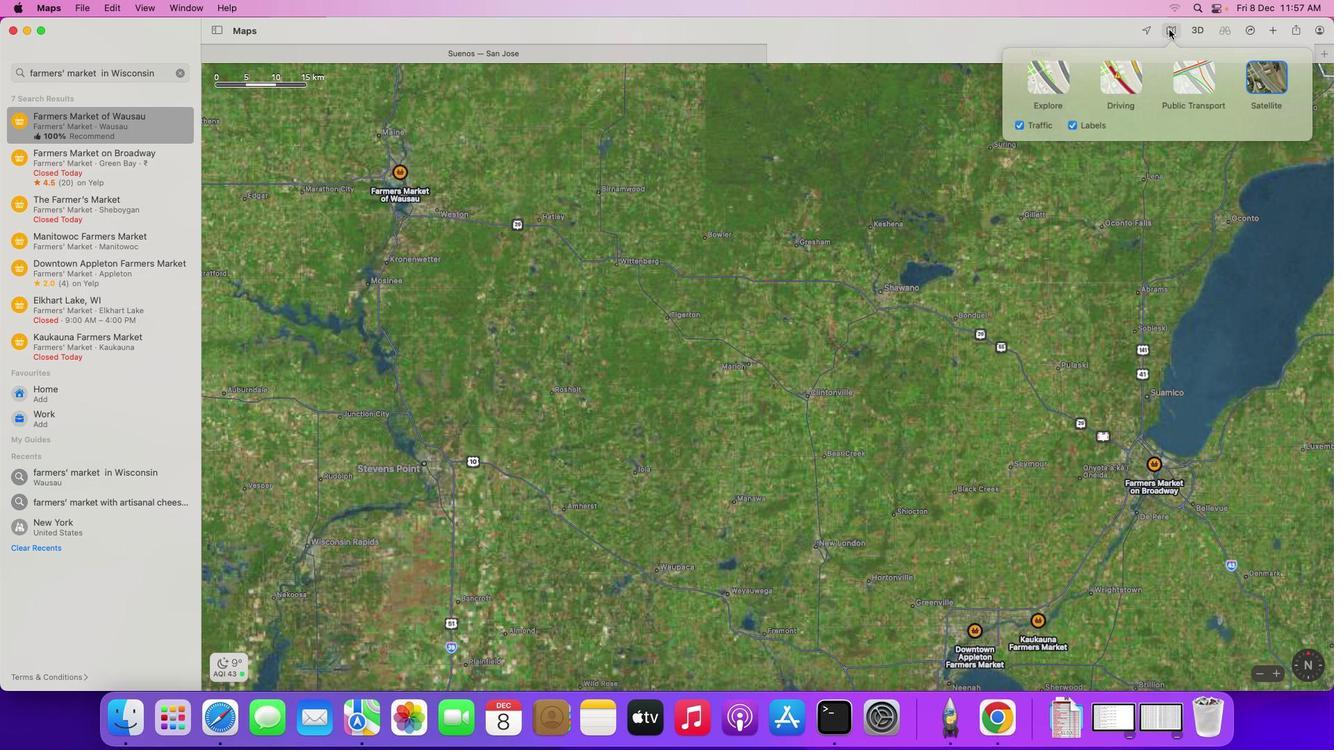 
Action: Mouse pressed left at (1169, 29)
Screenshot: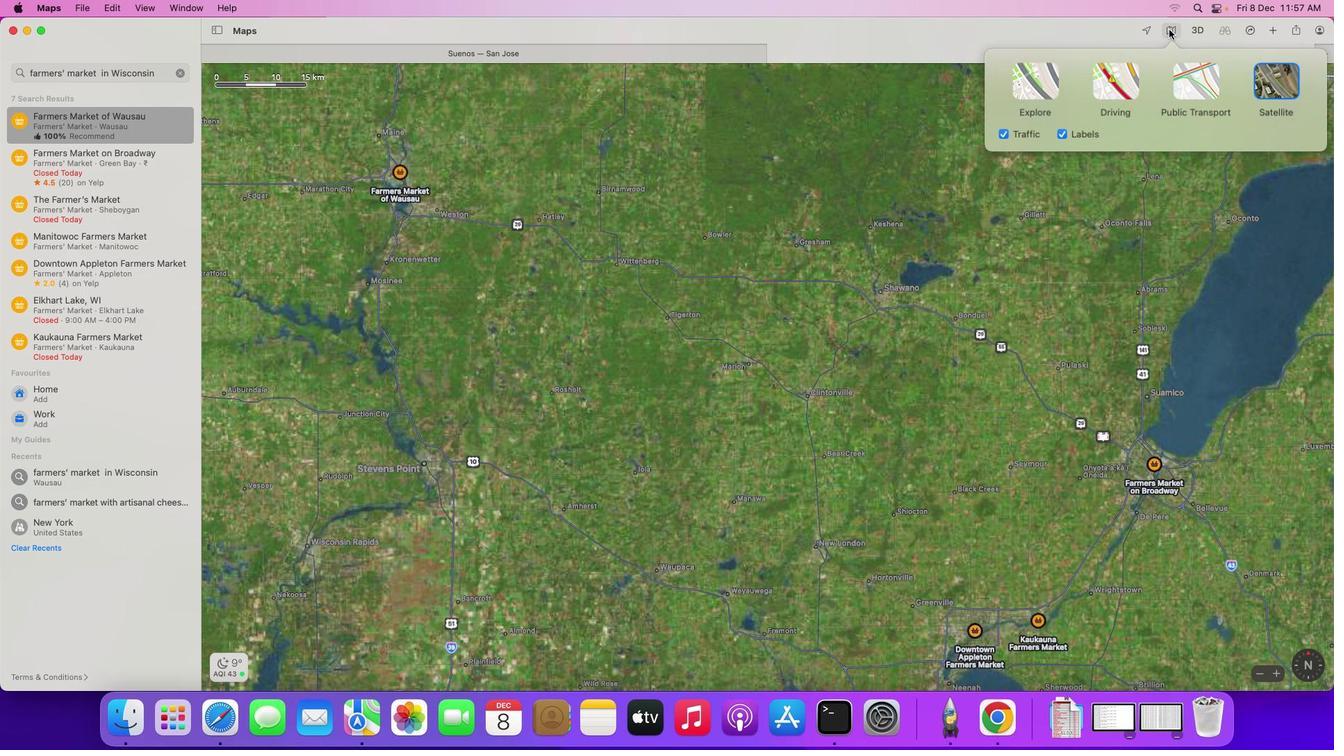 
Action: Mouse moved to (1038, 87)
Screenshot: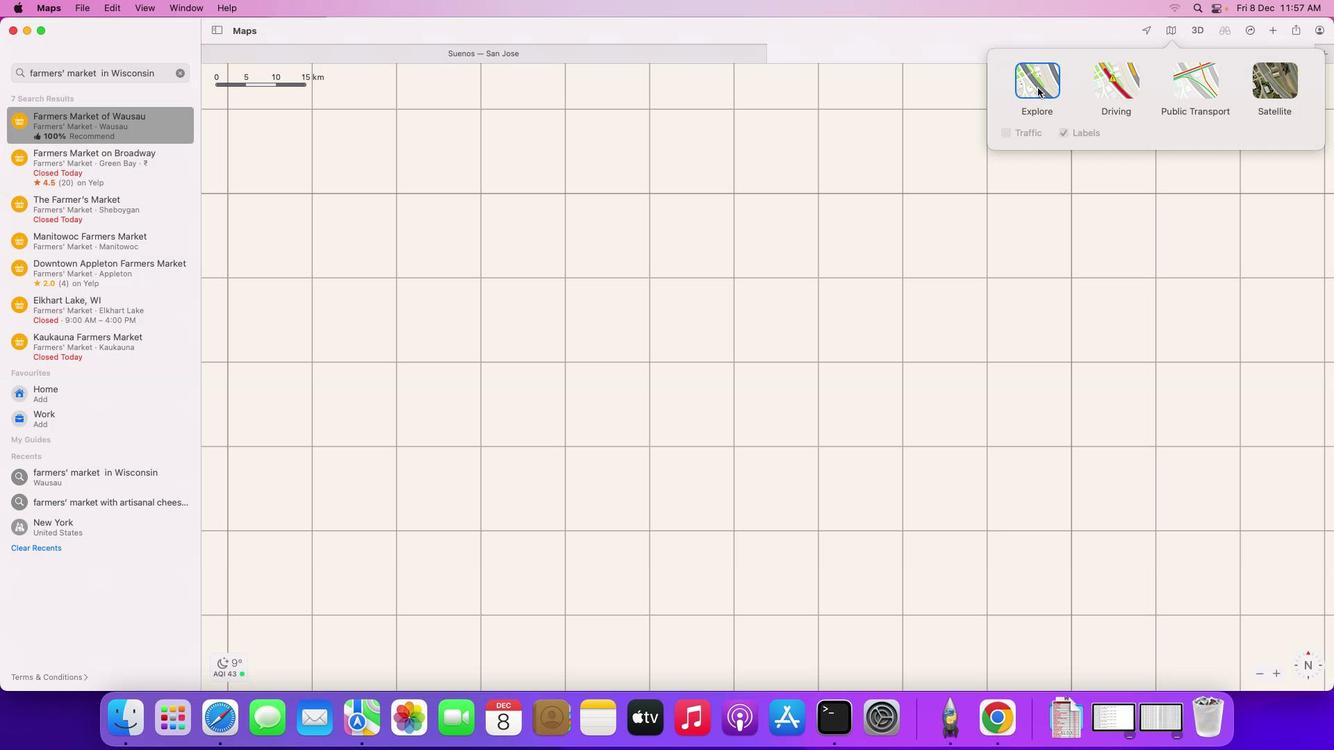 
Action: Mouse pressed left at (1038, 87)
Screenshot: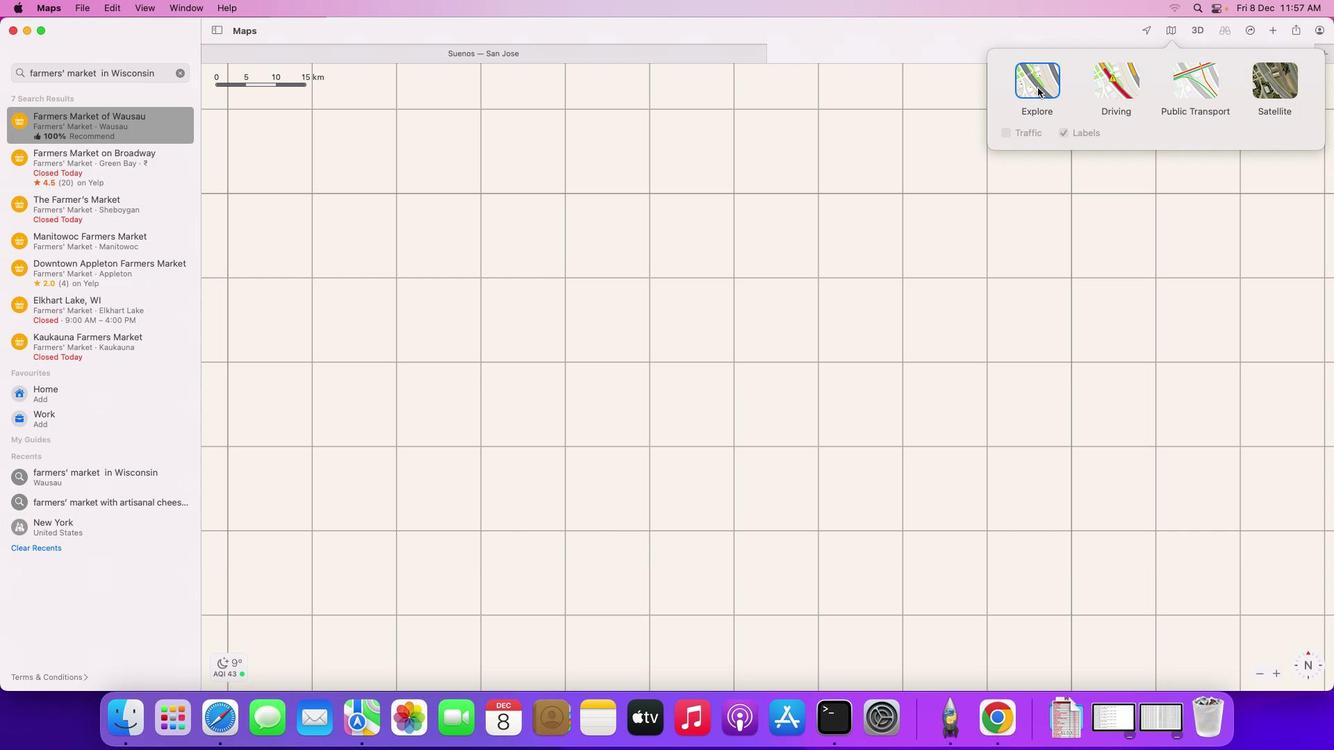 
Action: Mouse moved to (572, 117)
Screenshot: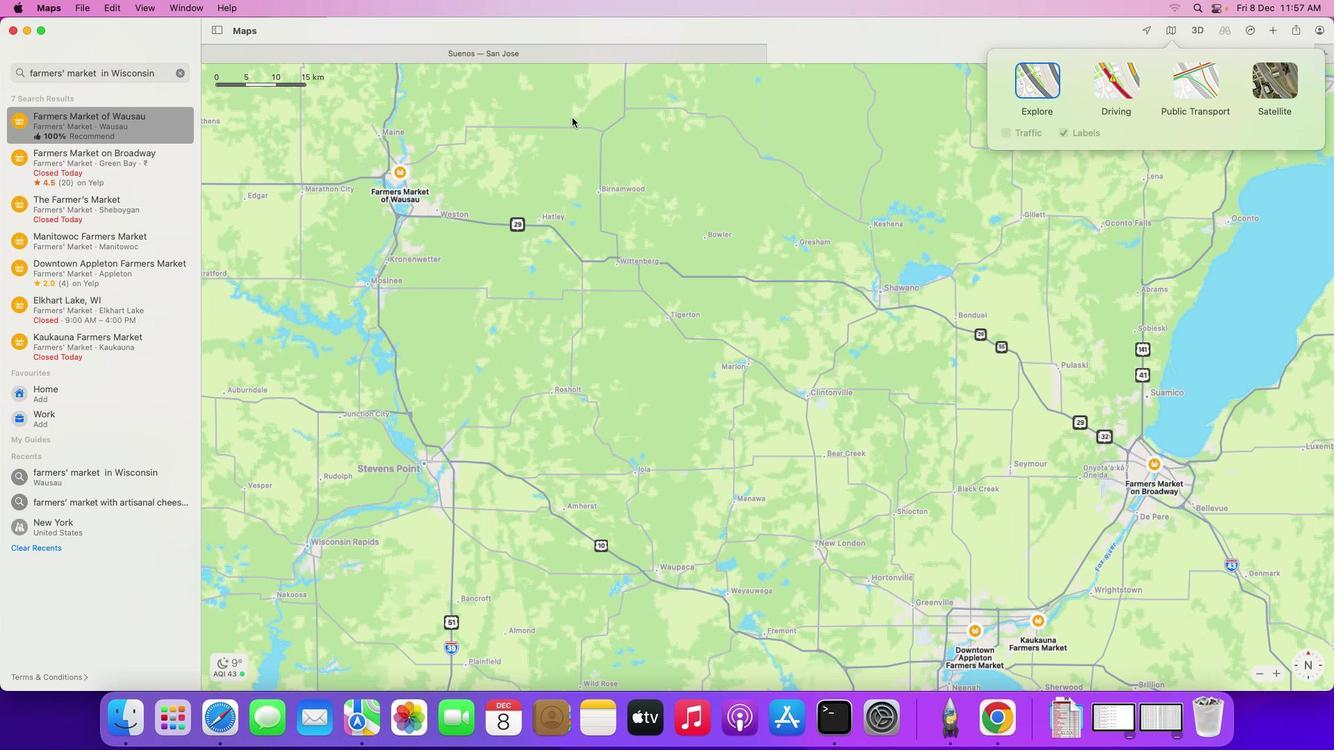 
Action: Mouse pressed left at (572, 117)
Screenshot: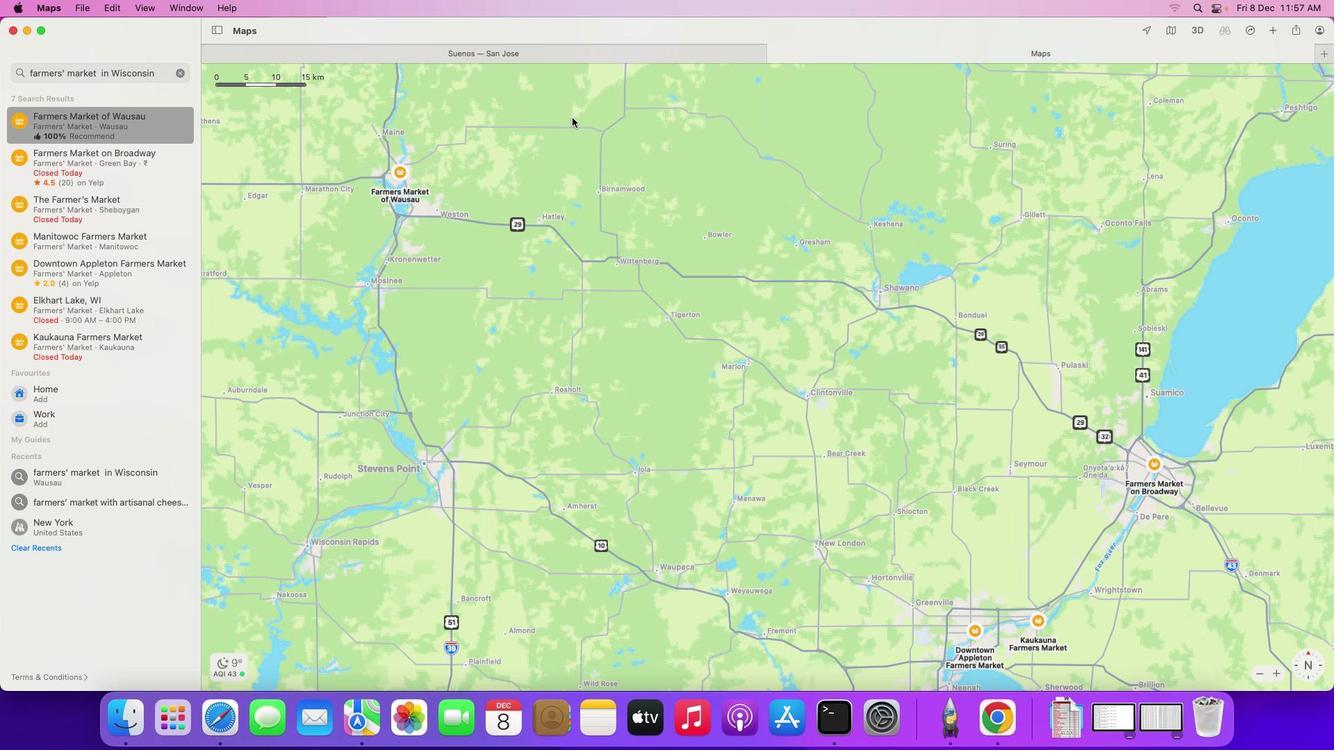 
Action: Mouse moved to (121, 155)
Screenshot: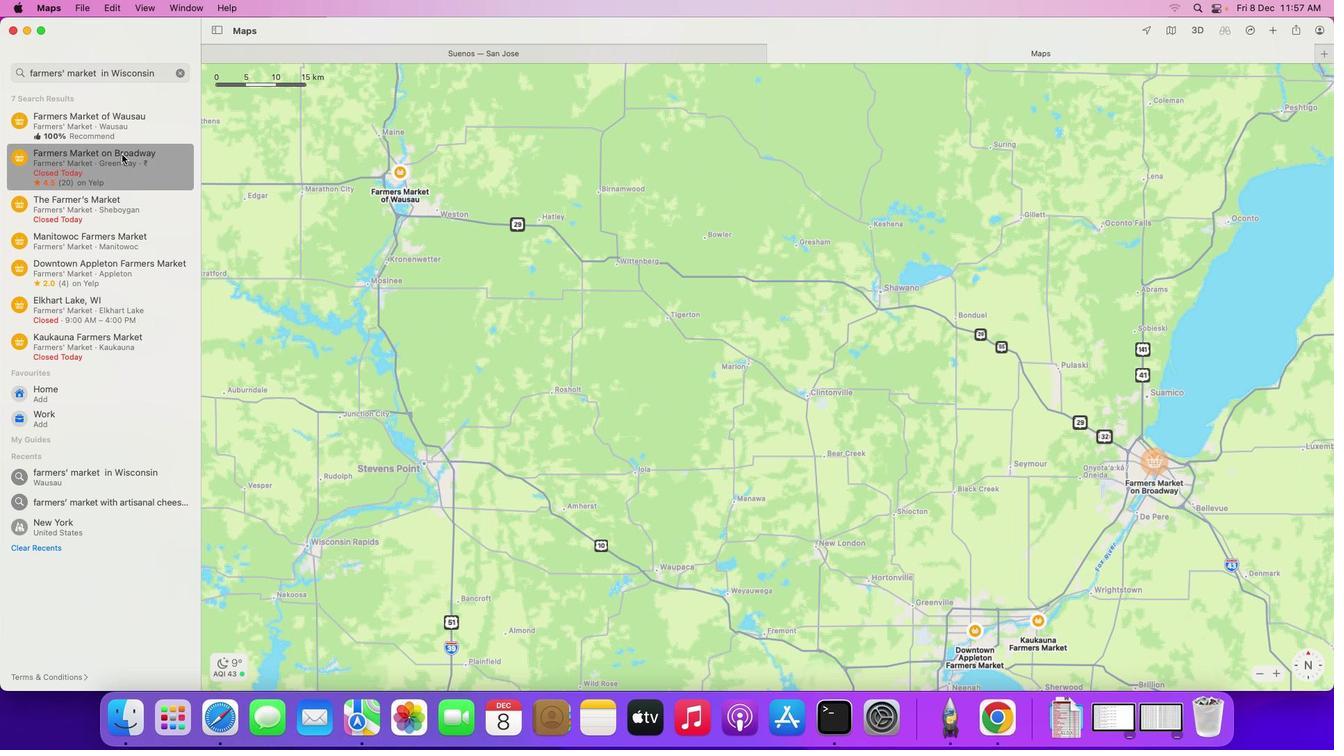 
Action: Mouse pressed left at (121, 155)
Screenshot: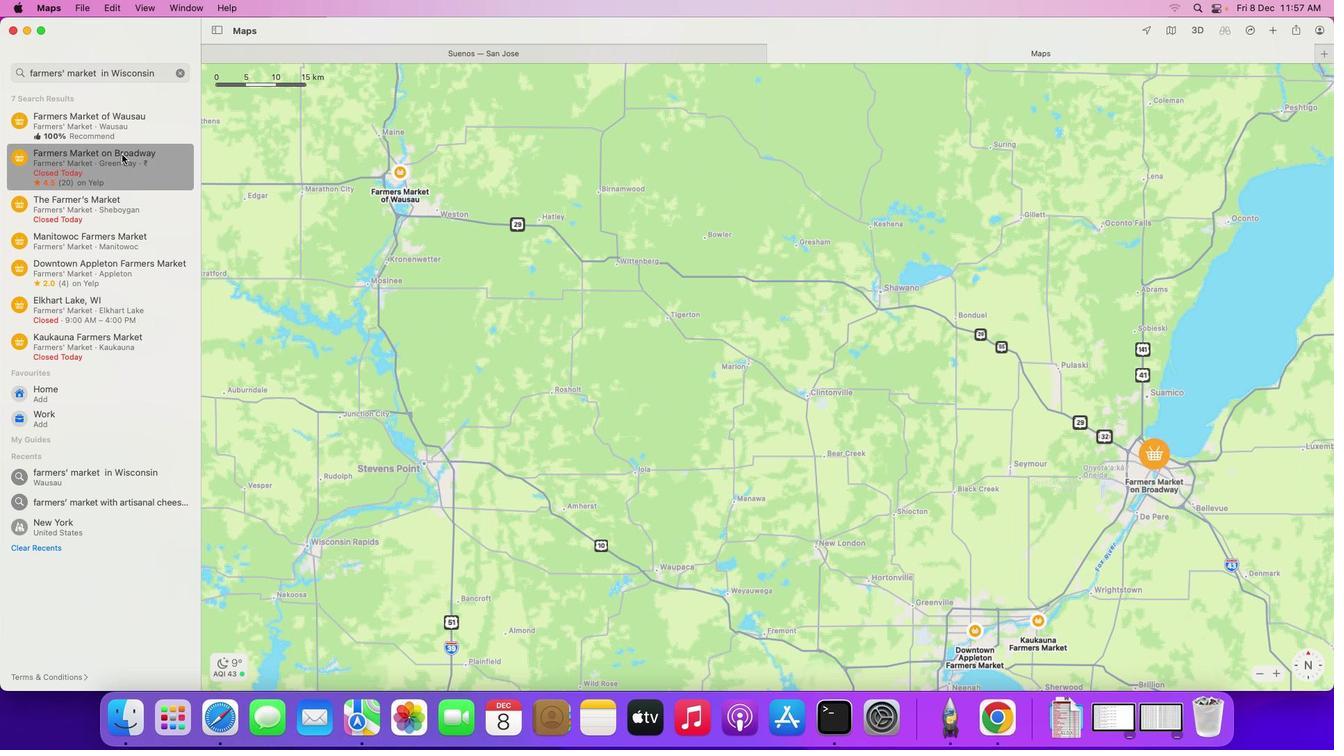 
Action: Mouse moved to (97, 206)
Screenshot: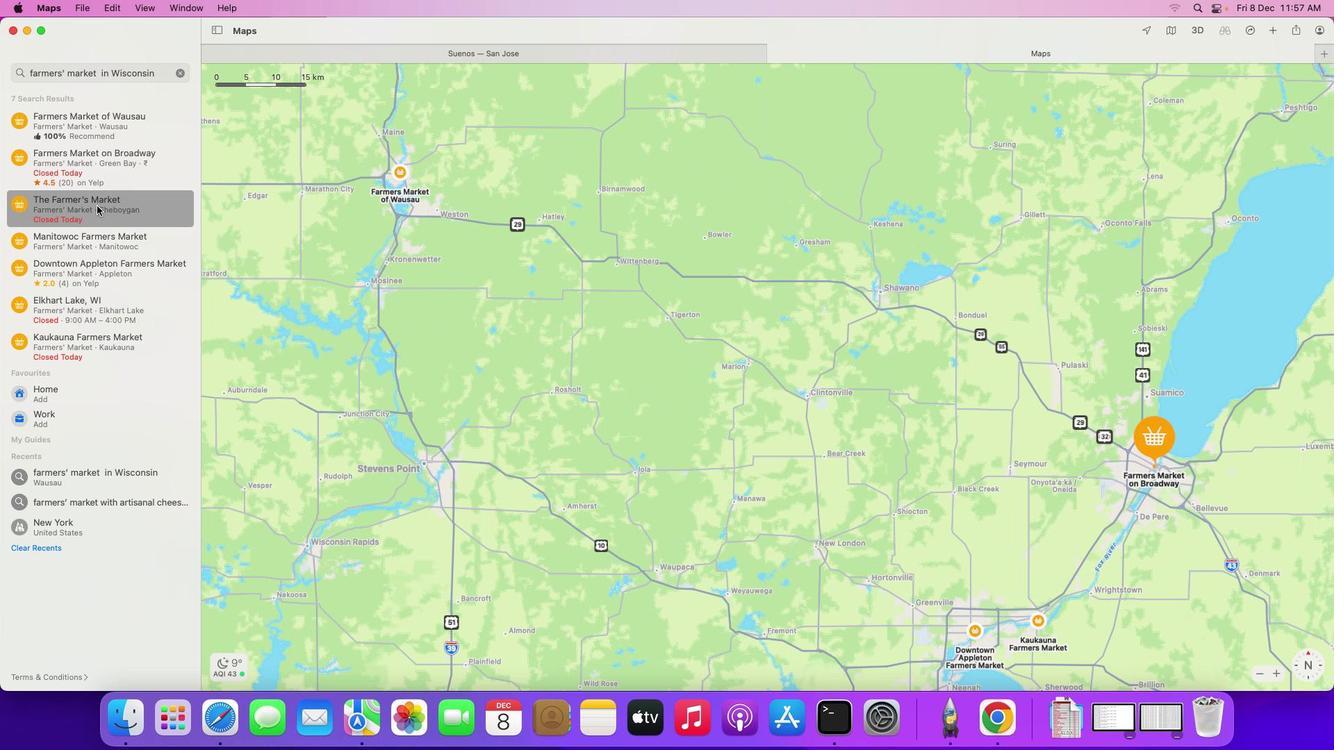 
Action: Mouse pressed left at (97, 206)
Screenshot: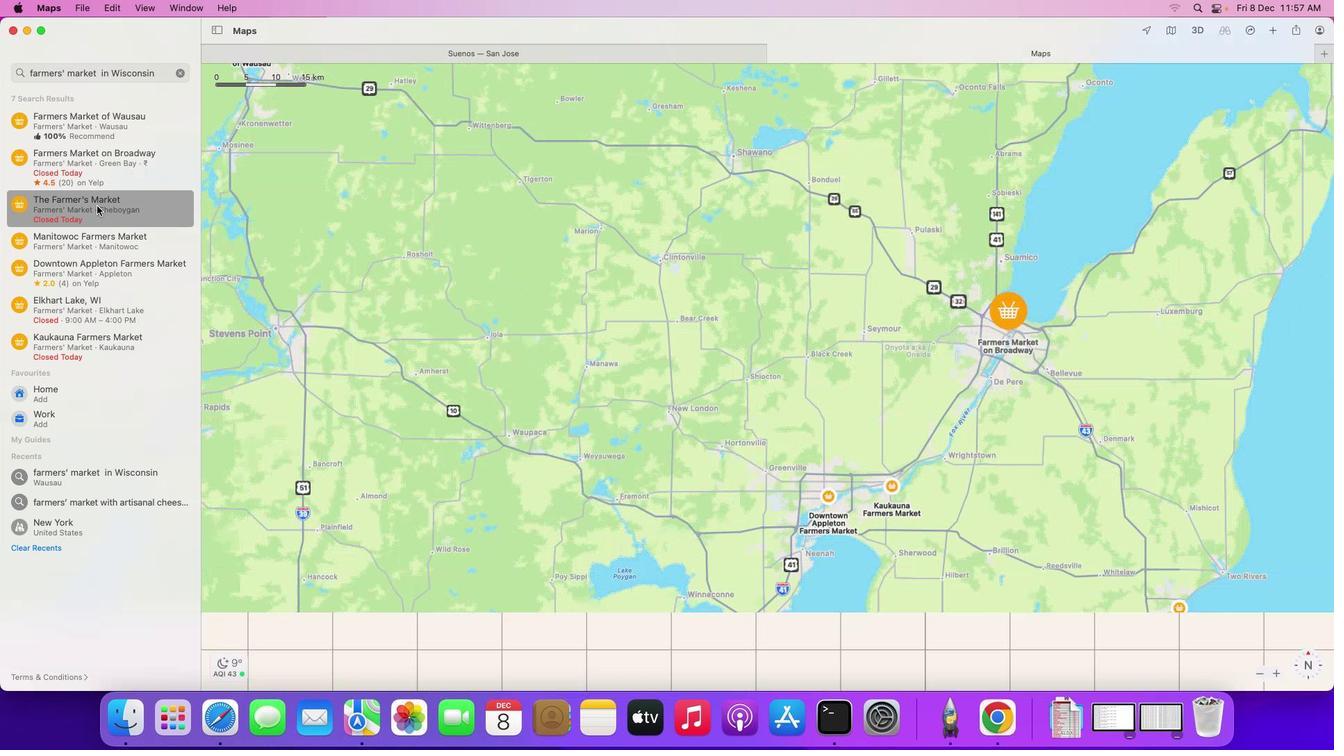 
Action: Mouse moved to (84, 244)
Screenshot: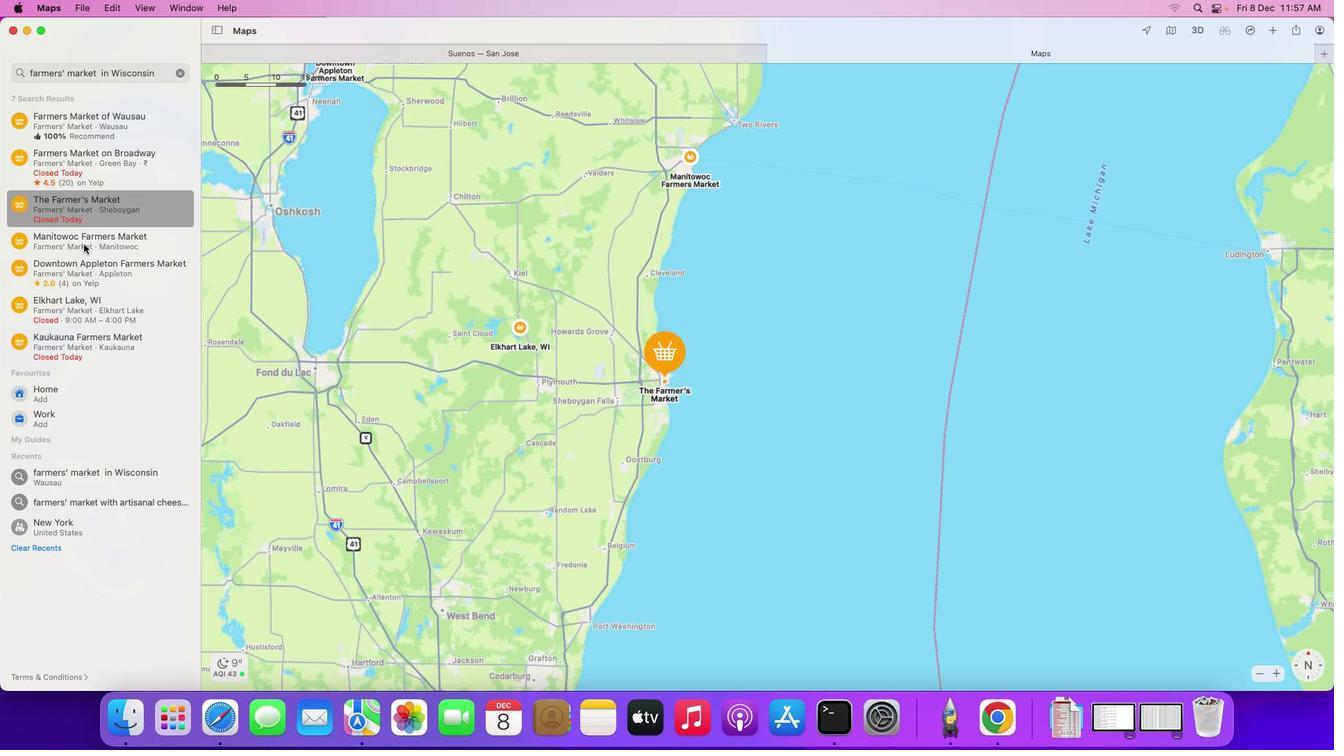 
Action: Mouse pressed left at (84, 244)
Screenshot: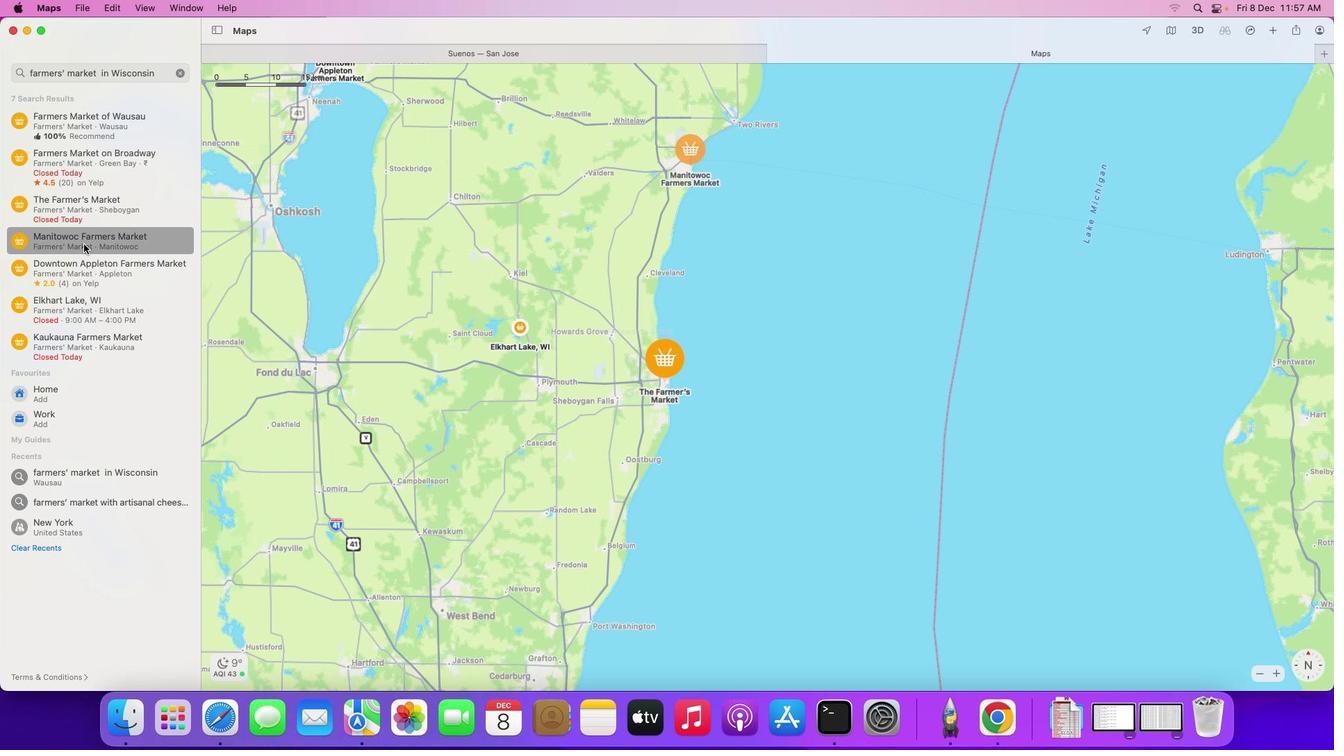 
Action: Mouse moved to (85, 275)
Screenshot: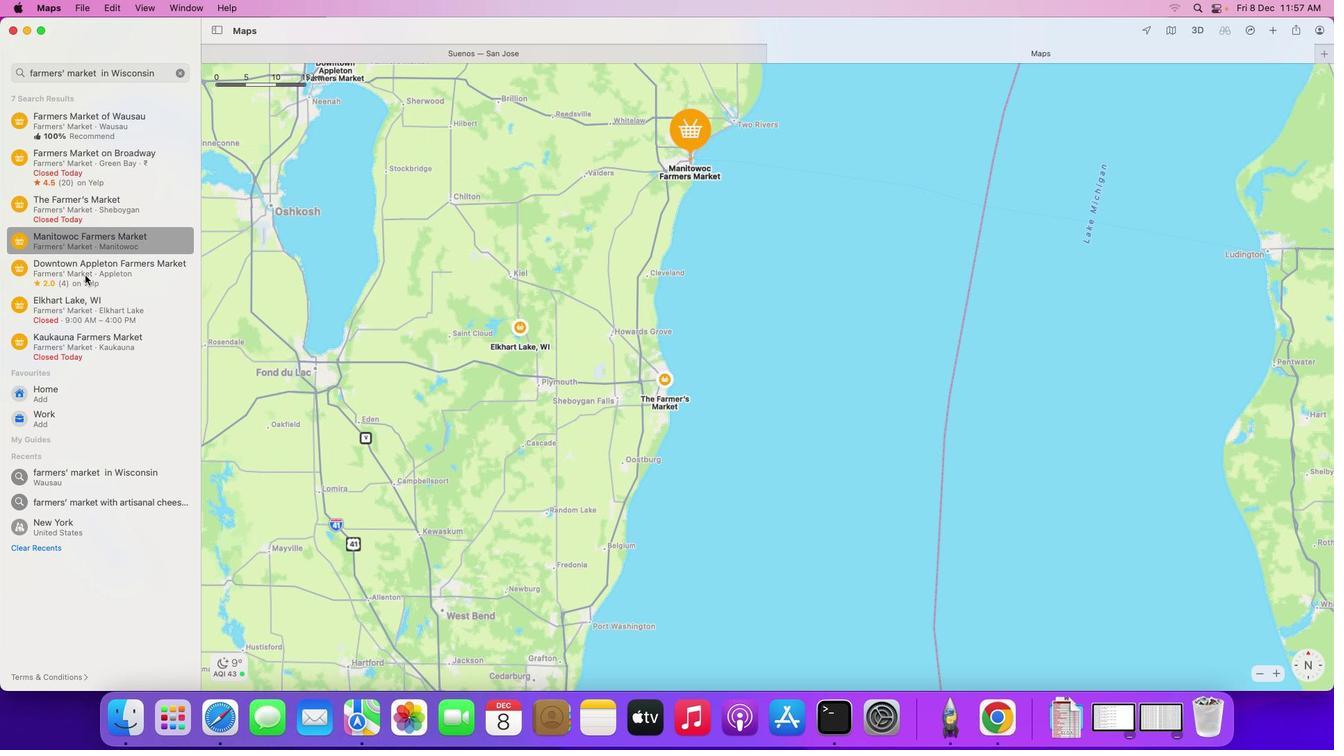 
Action: Mouse pressed left at (85, 275)
Screenshot: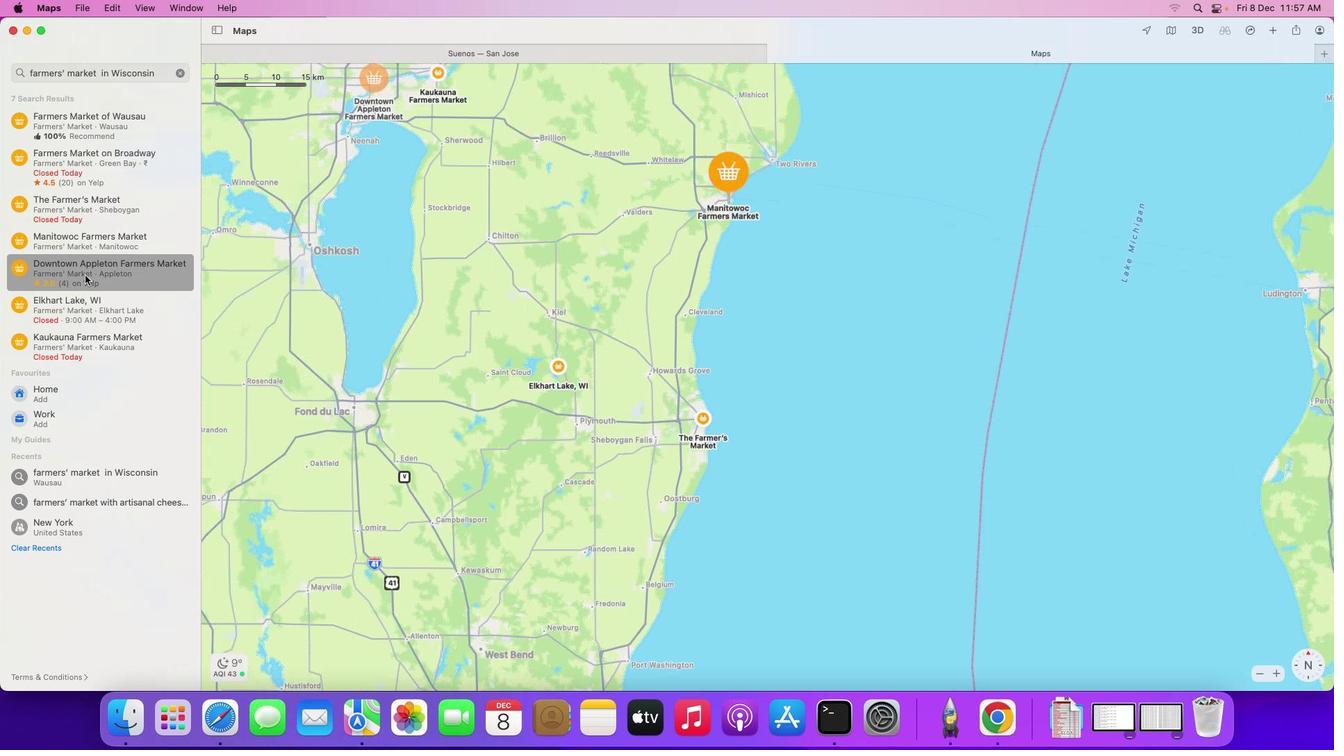 
Action: Mouse moved to (86, 313)
Screenshot: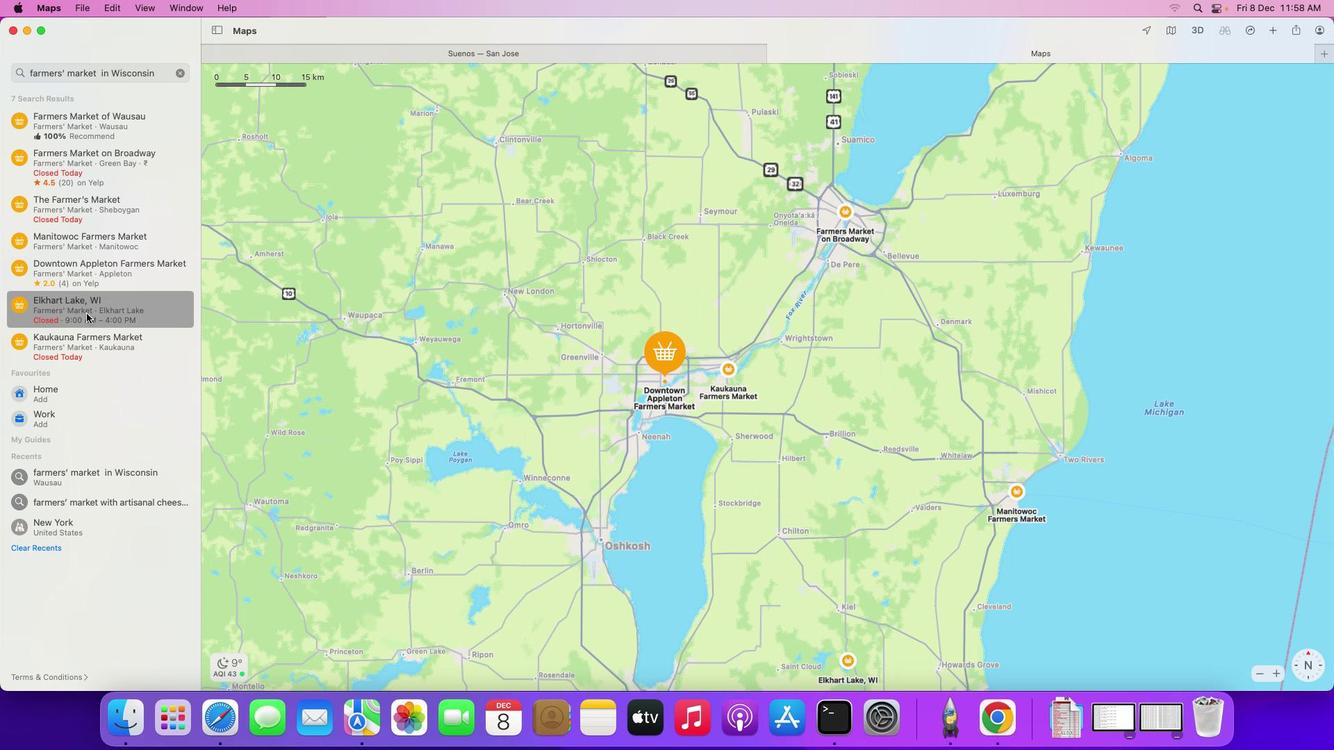 
Action: Mouse pressed left at (86, 313)
Screenshot: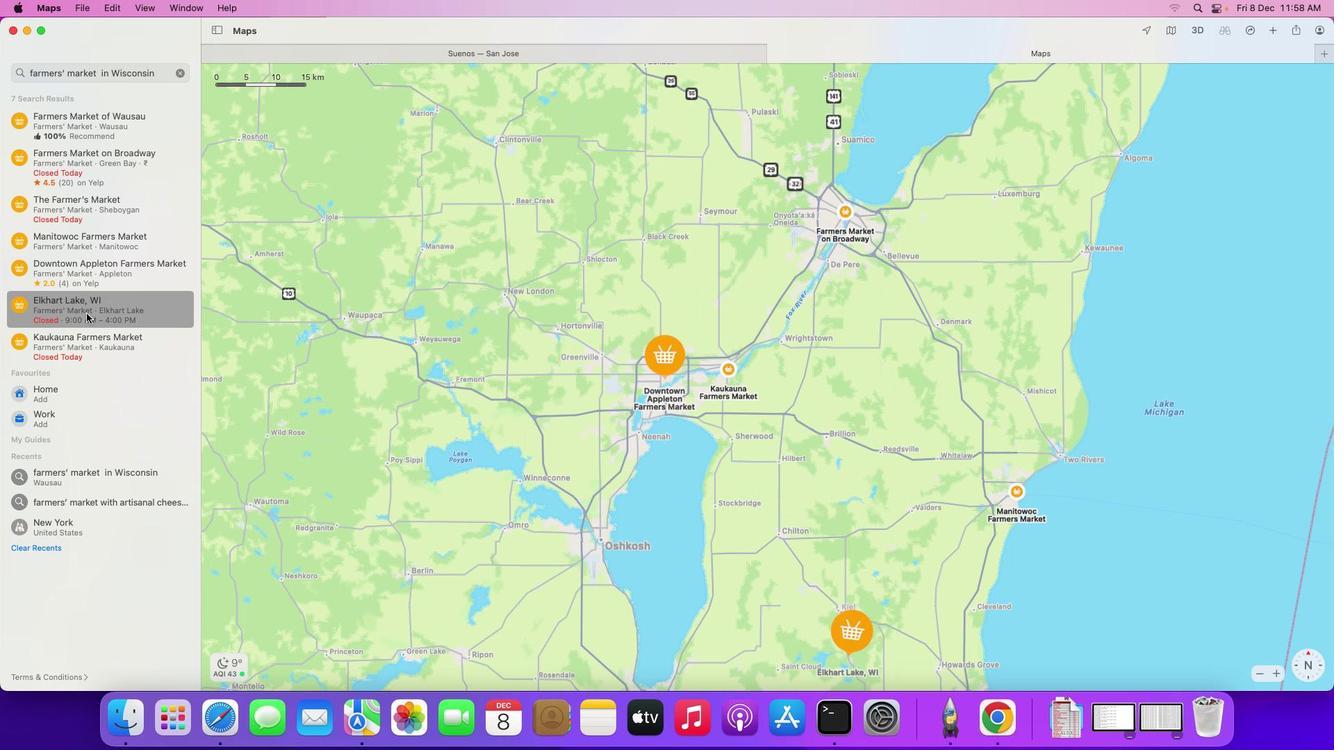 
Action: Mouse moved to (86, 342)
Screenshot: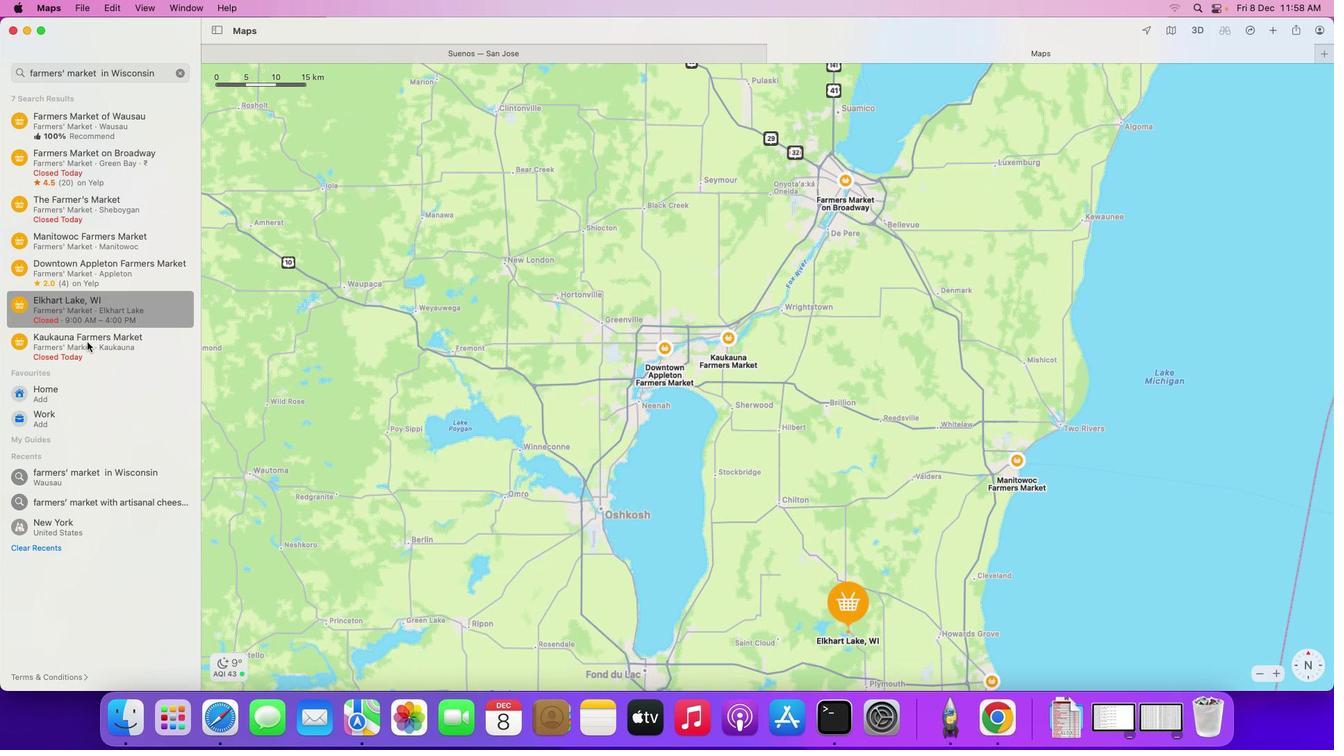 
Action: Mouse pressed left at (86, 342)
Screenshot: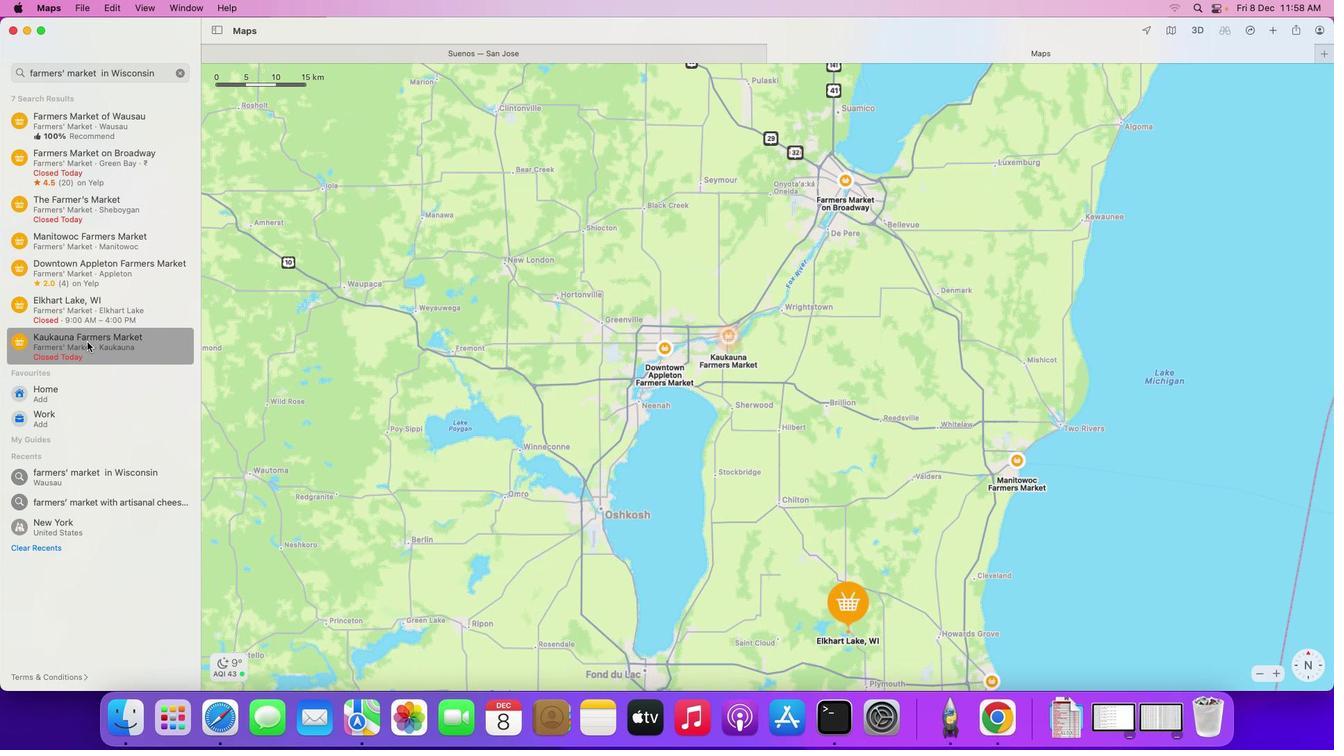 
Action: Mouse moved to (177, 222)
Screenshot: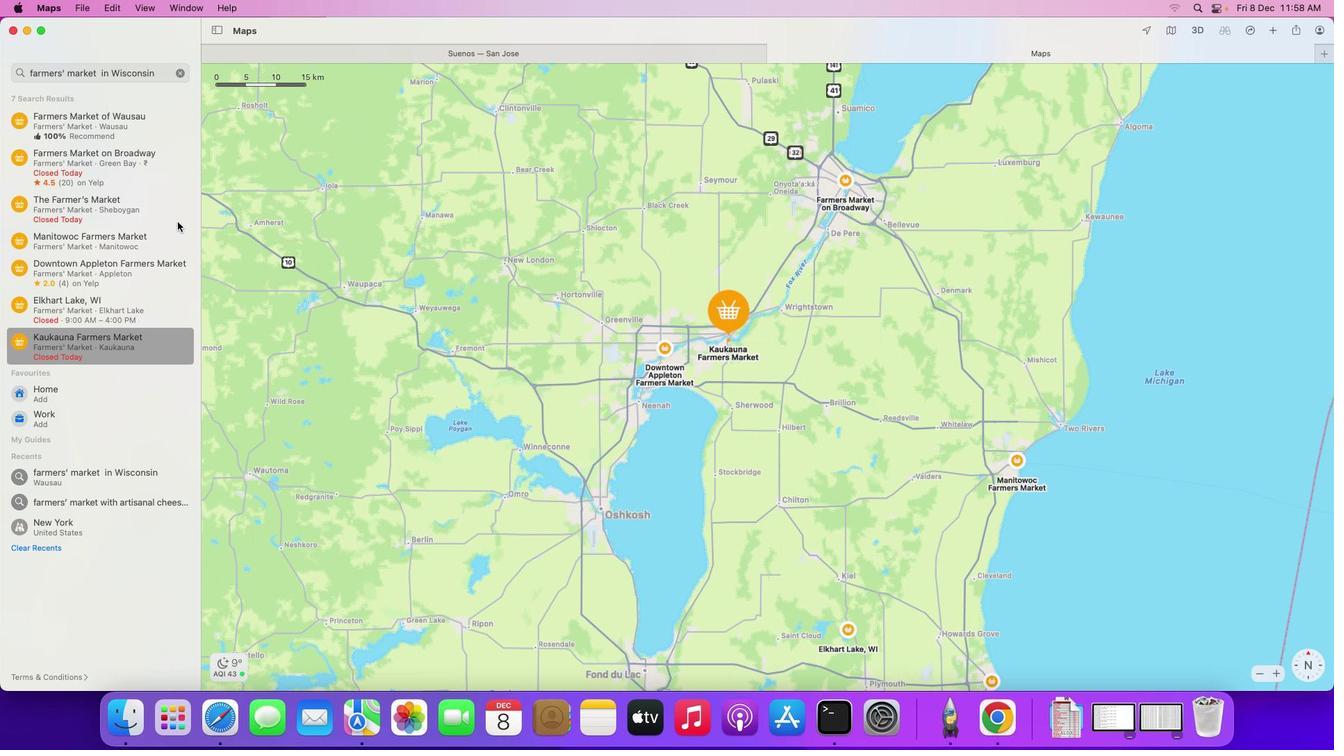 
Action: Mouse scrolled (177, 222) with delta (0, 0)
Screenshot: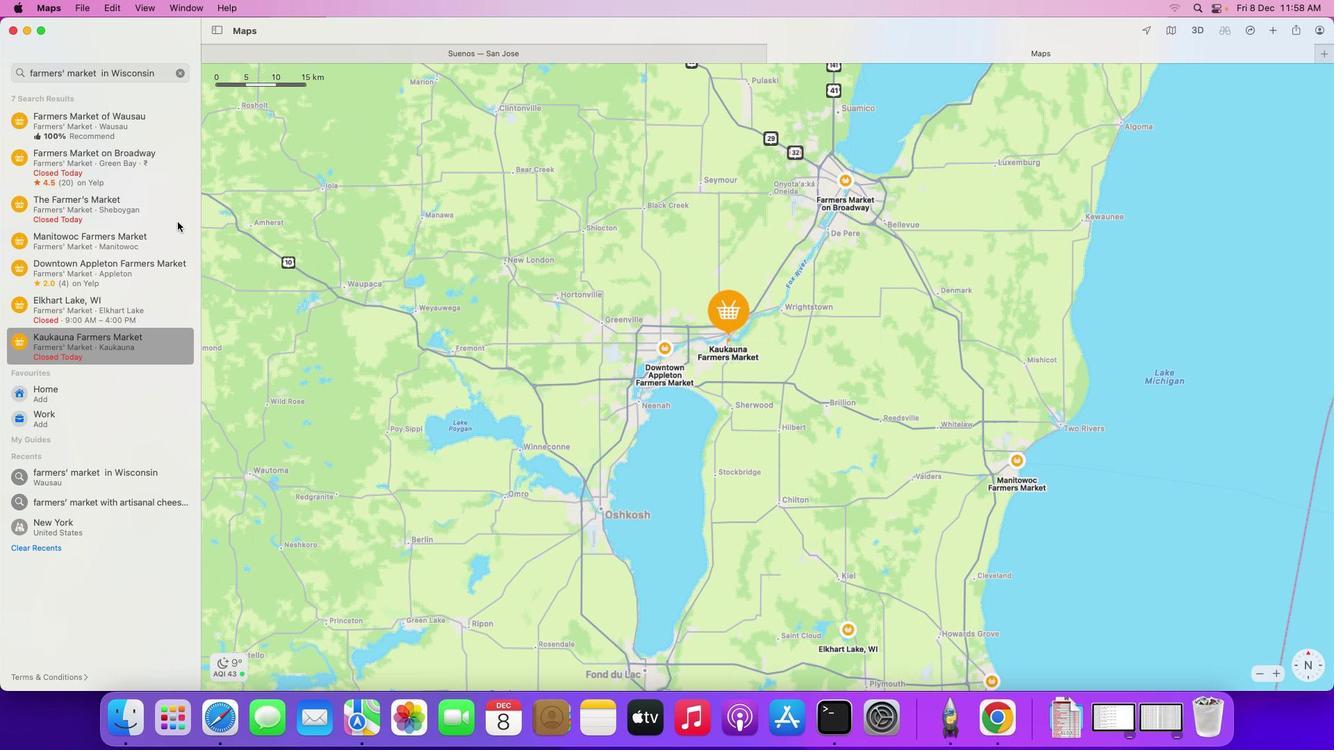 
Action: Mouse scrolled (177, 222) with delta (0, 0)
Screenshot: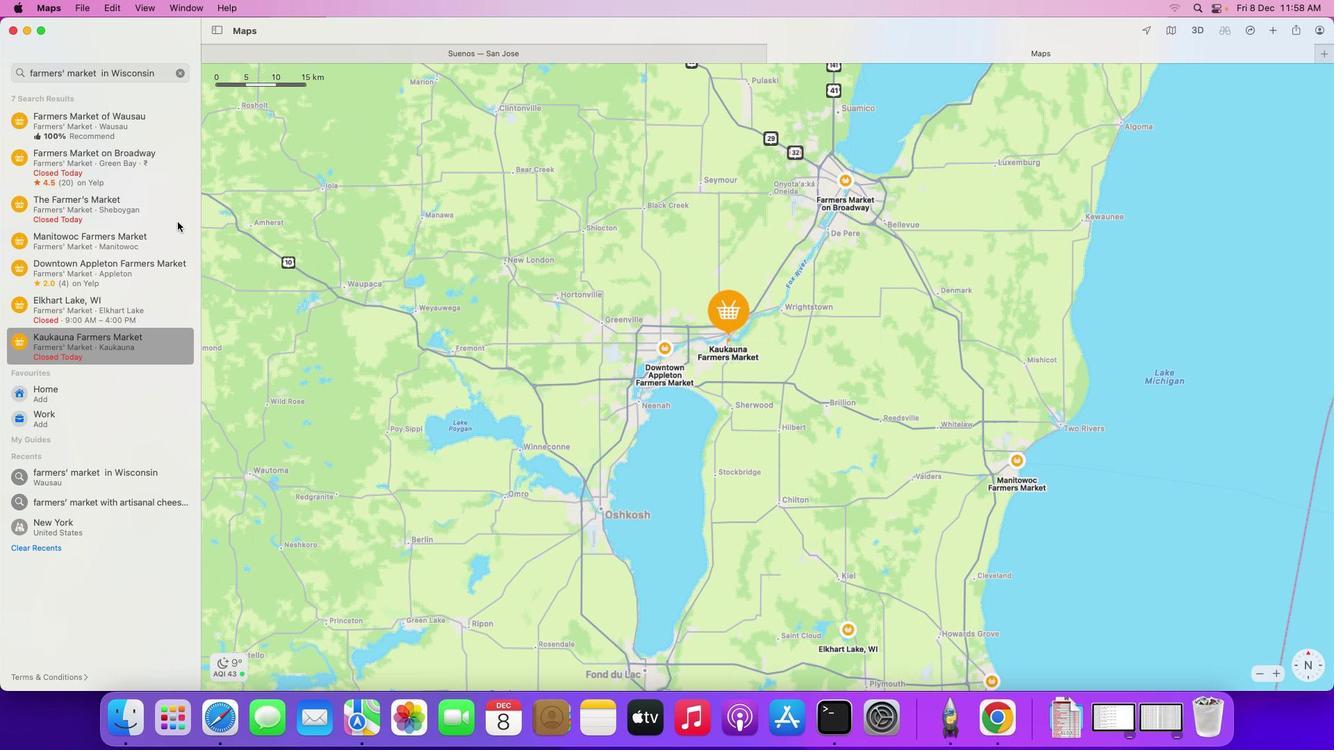 
Action: Mouse scrolled (177, 222) with delta (0, 0)
Screenshot: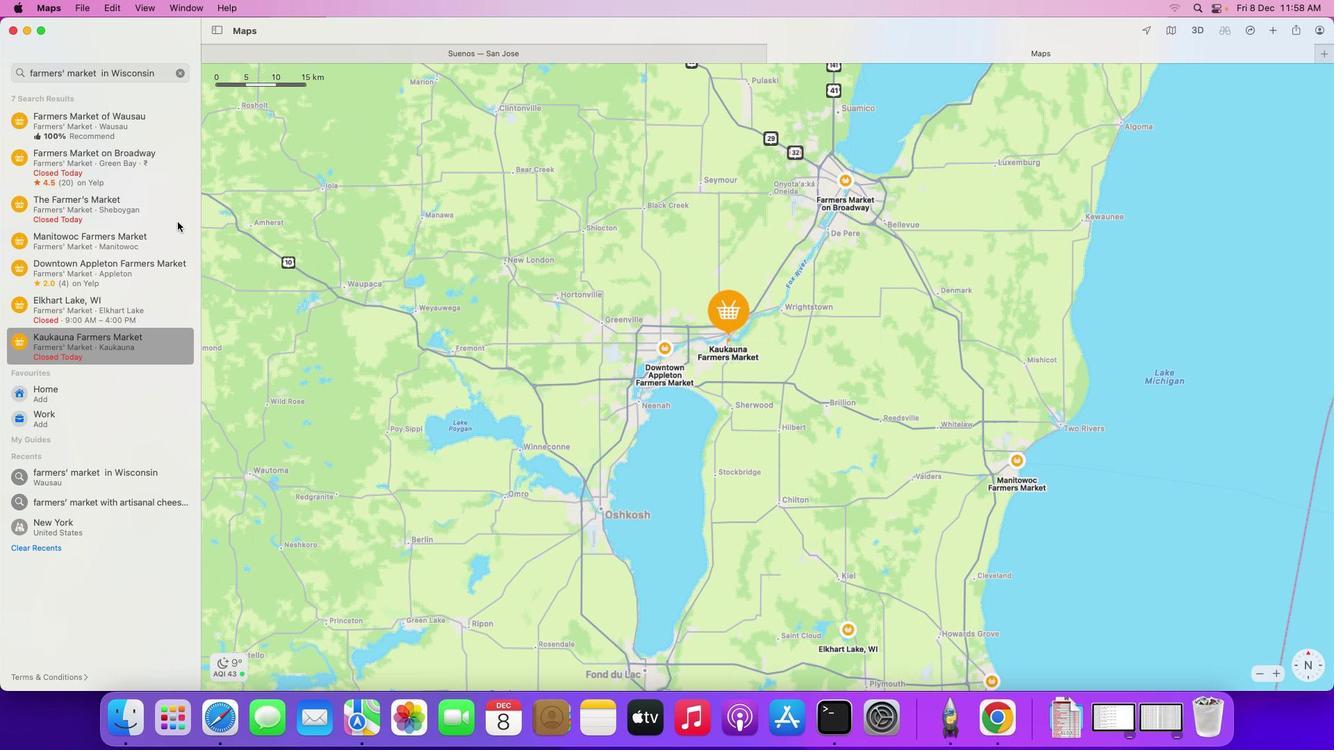 
Action: Mouse moved to (182, 74)
Screenshot: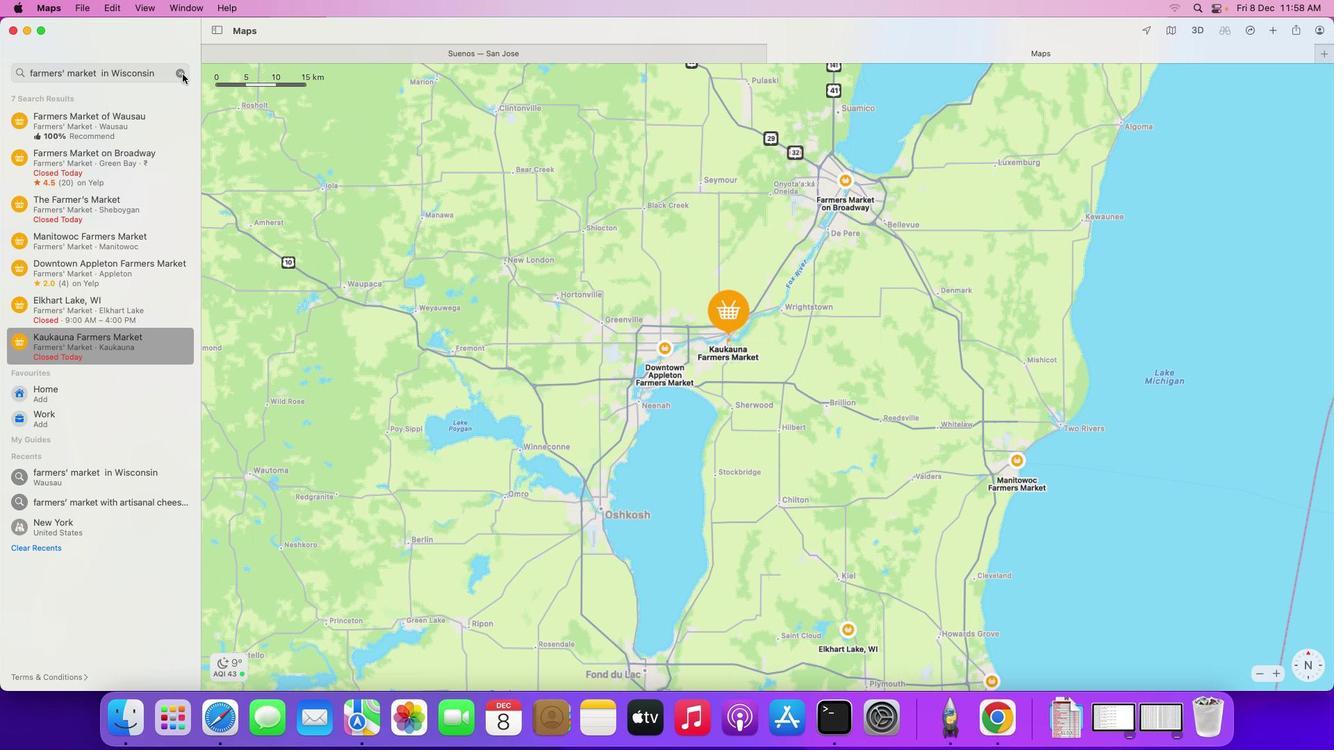 
Action: Mouse pressed left at (182, 74)
Screenshot: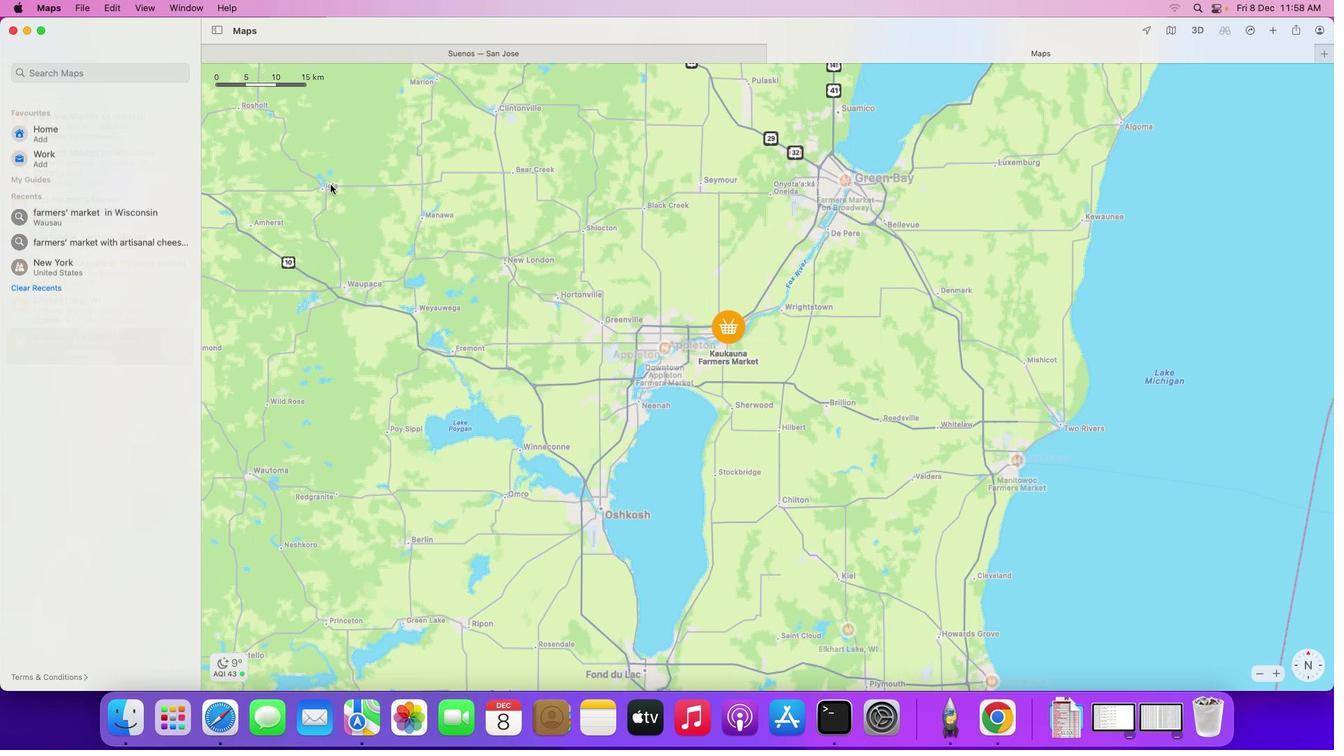 
Action: Mouse moved to (331, 188)
Screenshot: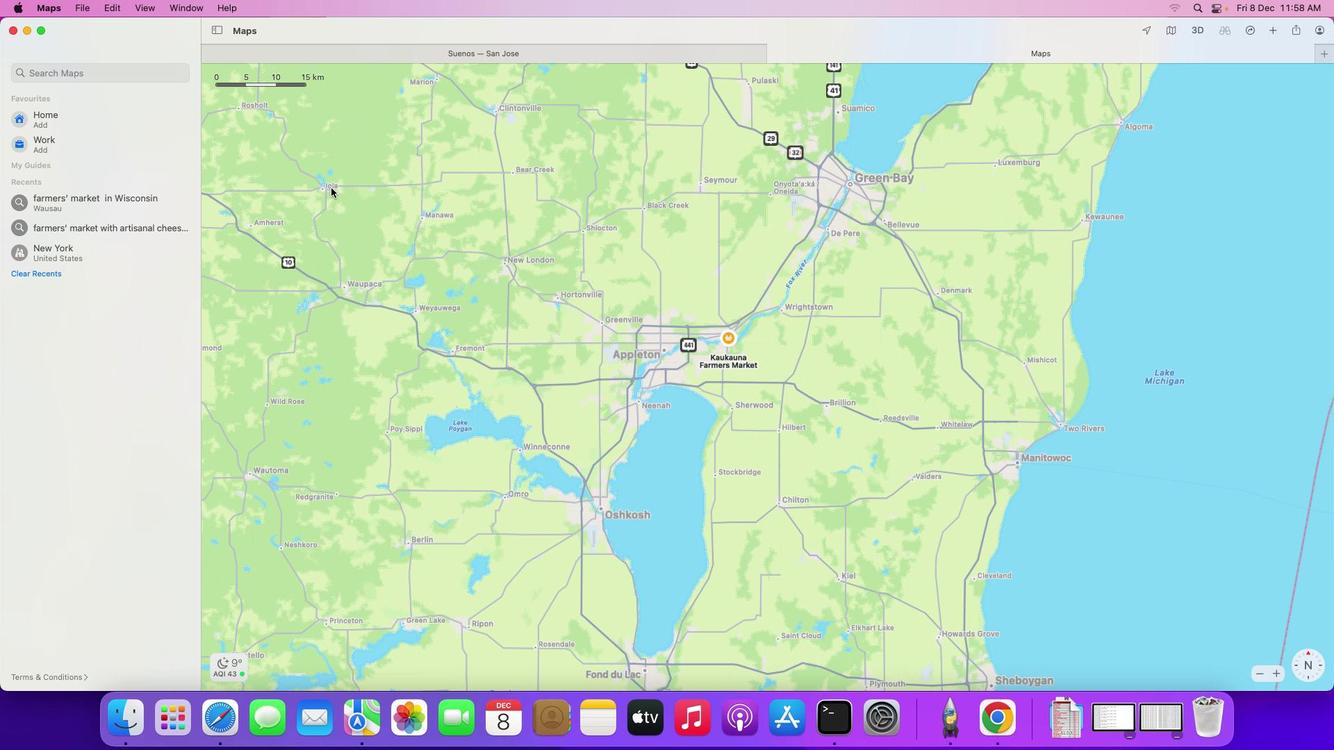 
